Task: Check the traffic conditions on the Santa Monica Pier in Los Angeles.
Action: Key pressed <Key.caps_lock>S<Key.caps_lock>anta<Key.space><Key.caps_lock>M<Key.caps_lock>onica<Key.space><Key.caps_lock>P<Key.caps_lock>ier,<Key.space><Key.caps_lock>L<Key.caps_lock>os<Key.space><Key.caps_lock>A<Key.caps_lock>ngeles
Screenshot: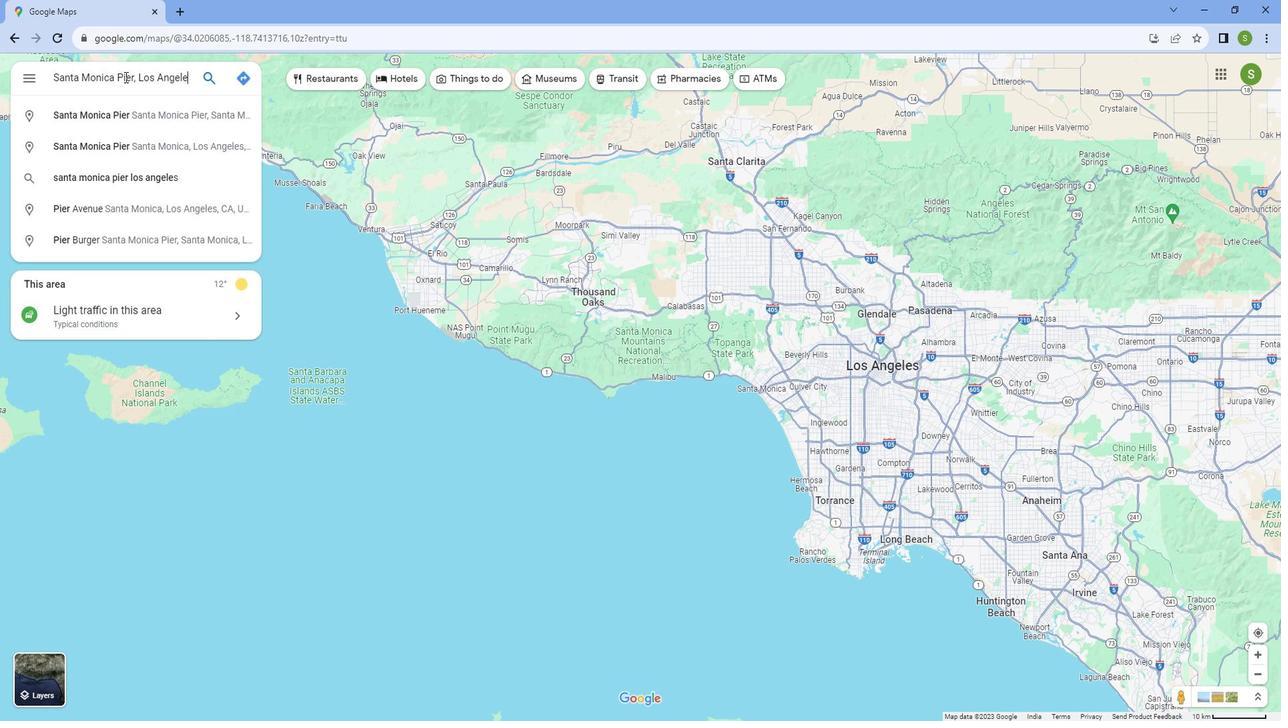 
Action: Mouse moved to (229, 174)
Screenshot: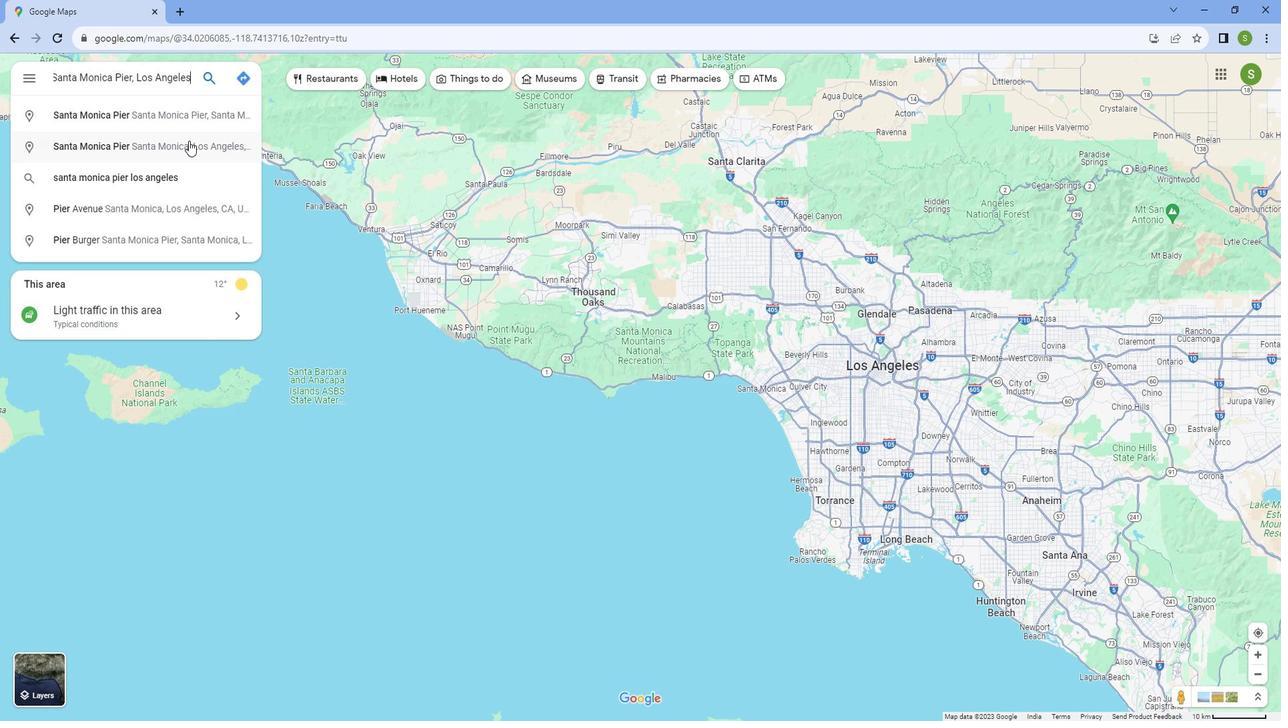 
Action: Mouse pressed left at (229, 174)
Screenshot: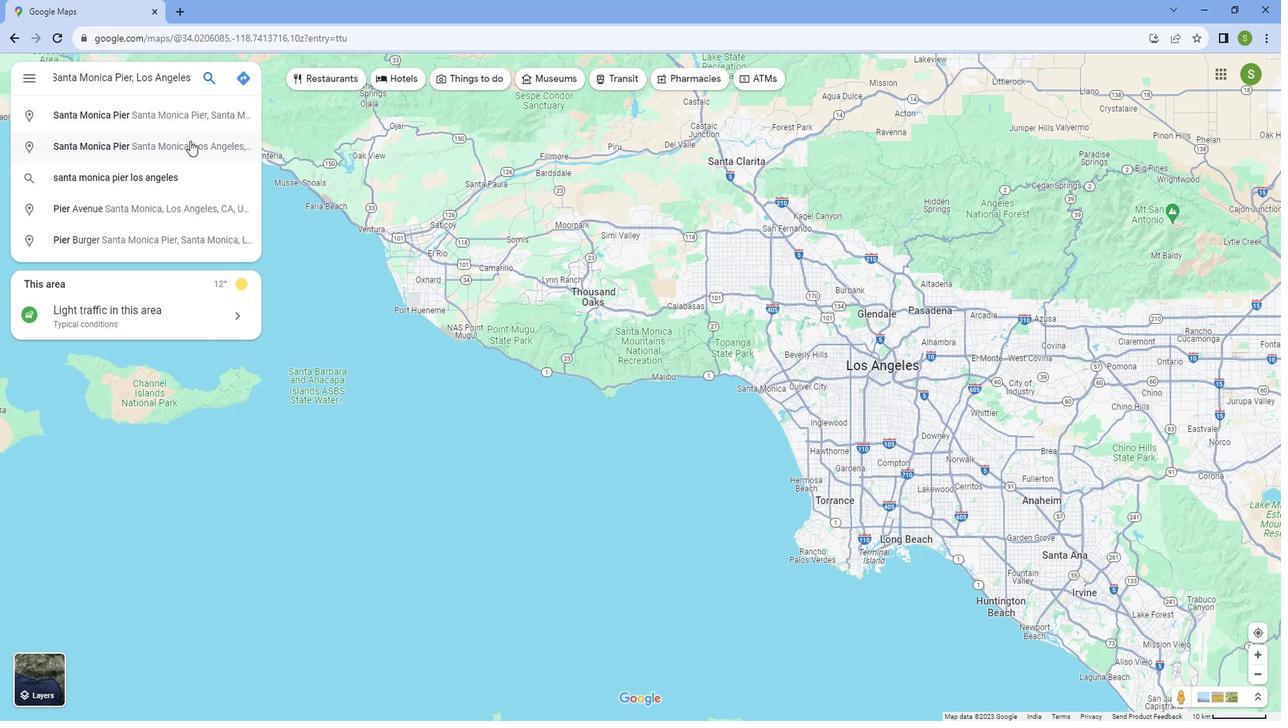 
Action: Mouse moved to (439, 687)
Screenshot: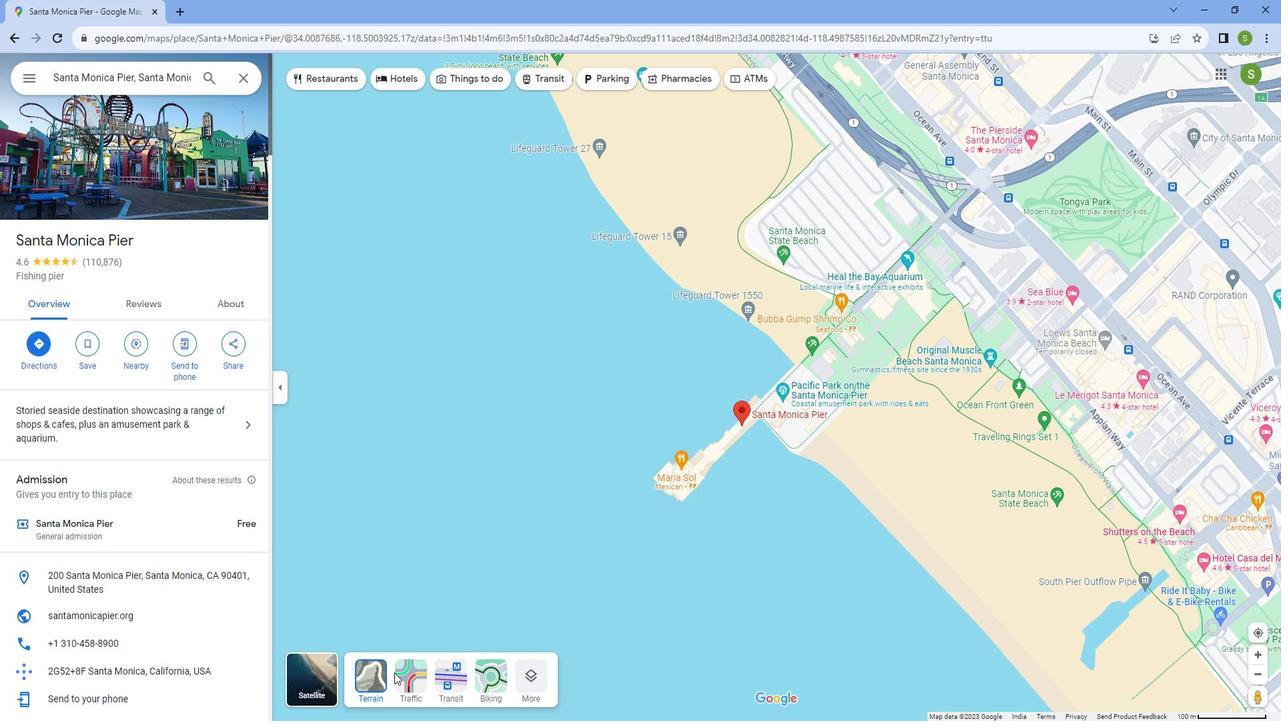 
Action: Mouse pressed left at (439, 687)
Screenshot: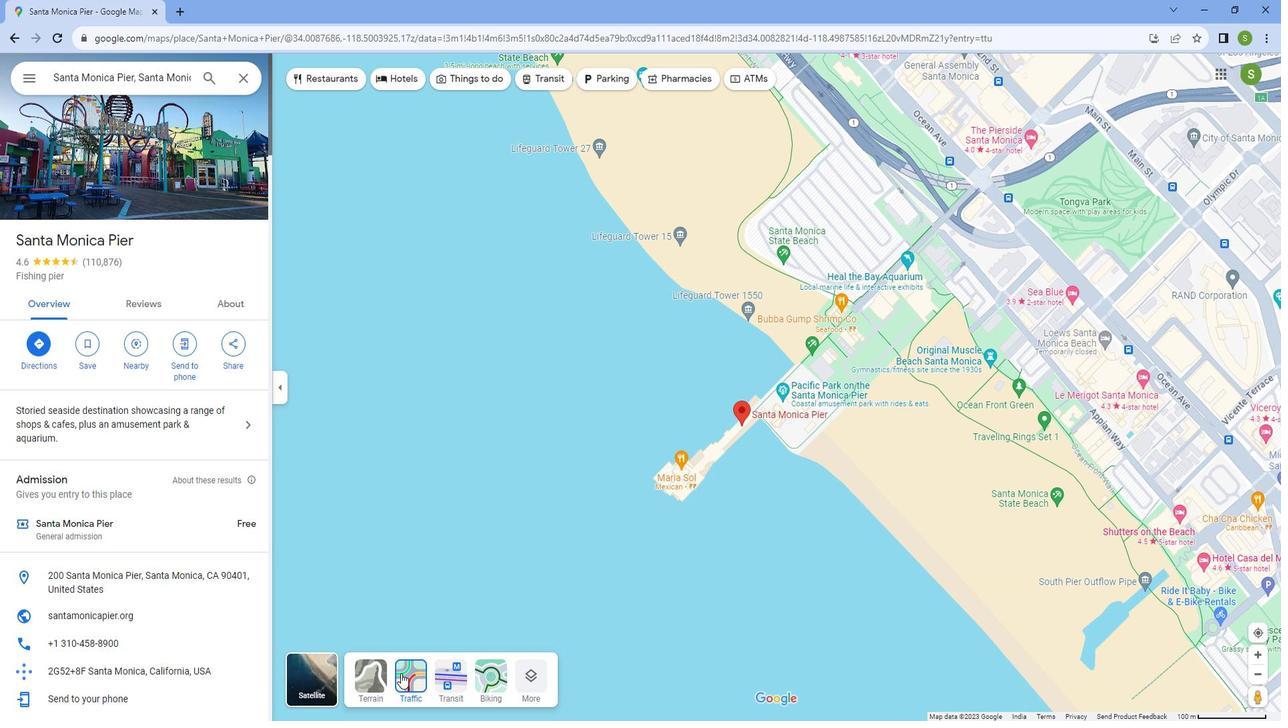 
Action: Mouse moved to (793, 540)
Screenshot: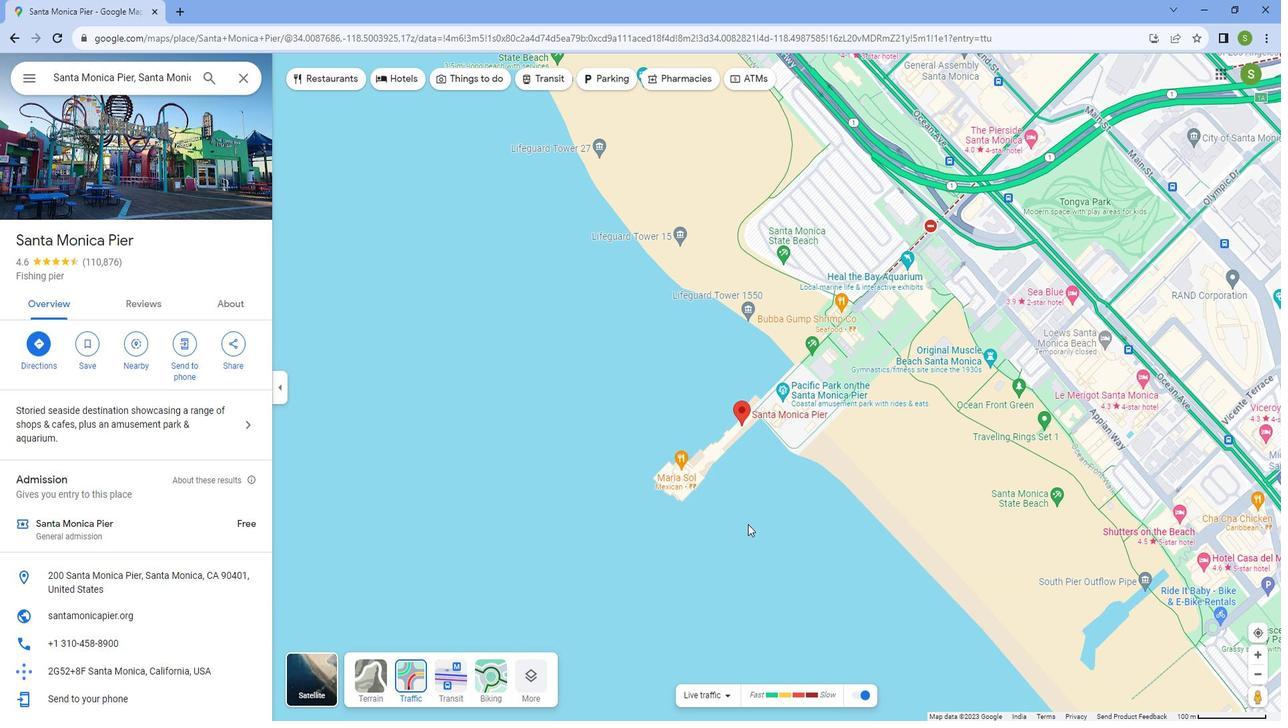 
Action: Mouse scrolled (793, 541) with delta (0, 0)
Screenshot: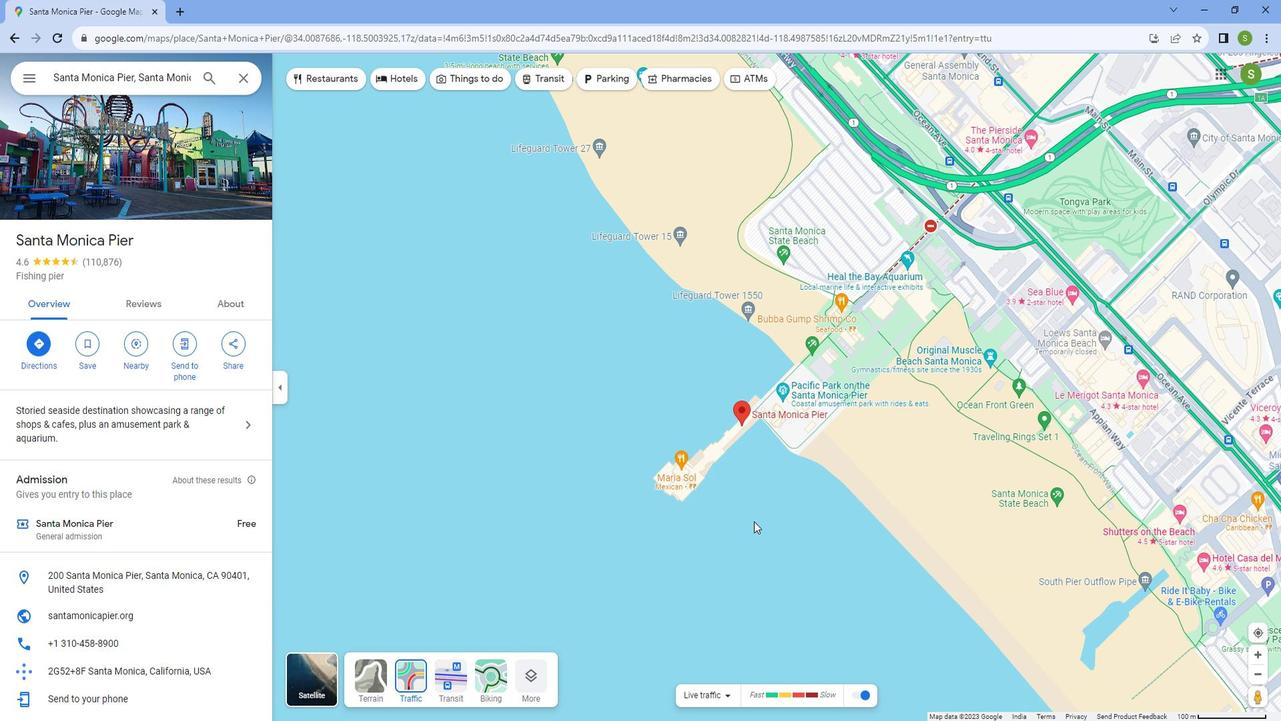 
Action: Mouse scrolled (793, 541) with delta (0, 0)
Screenshot: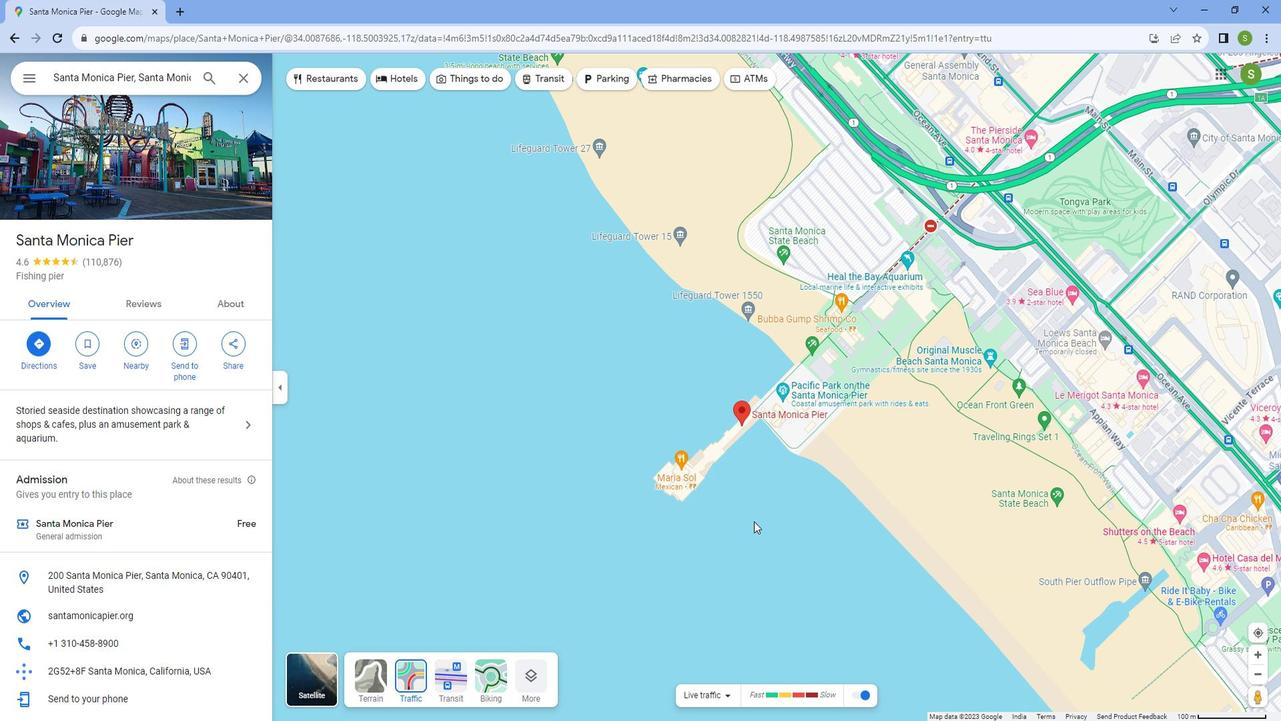 
Action: Mouse scrolled (793, 541) with delta (0, 0)
Screenshot: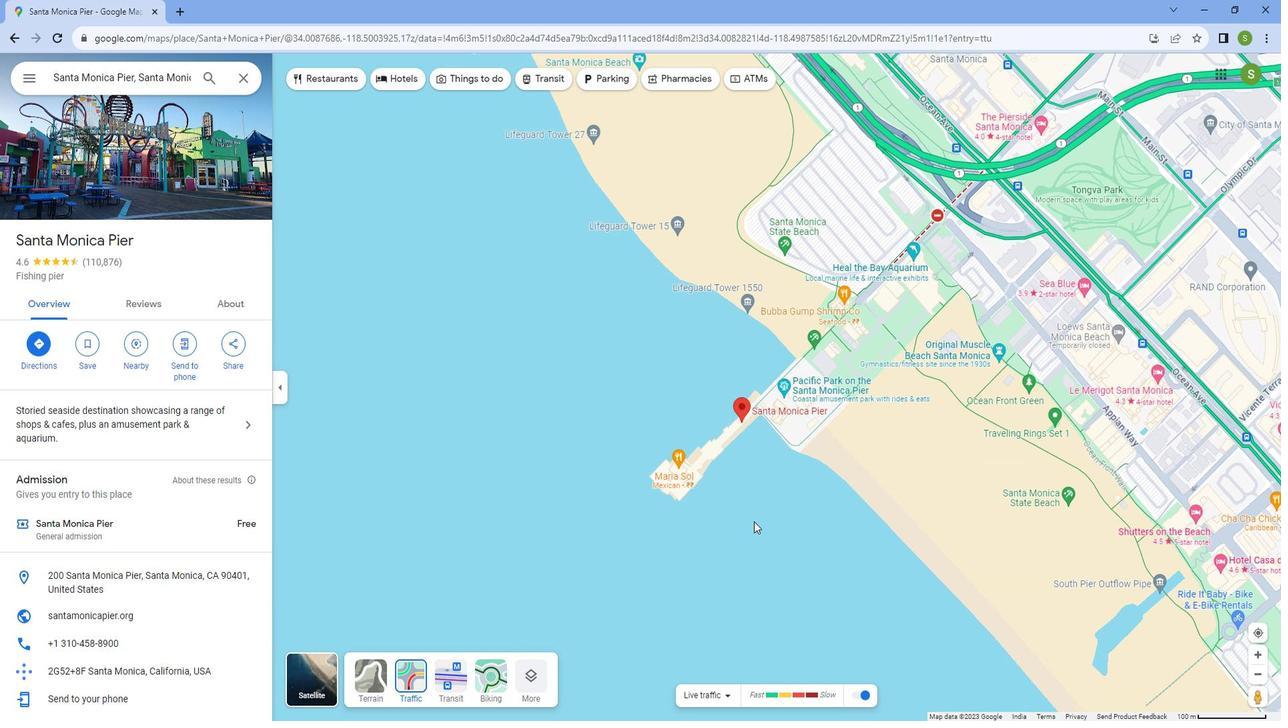 
Action: Mouse scrolled (793, 541) with delta (0, 0)
Screenshot: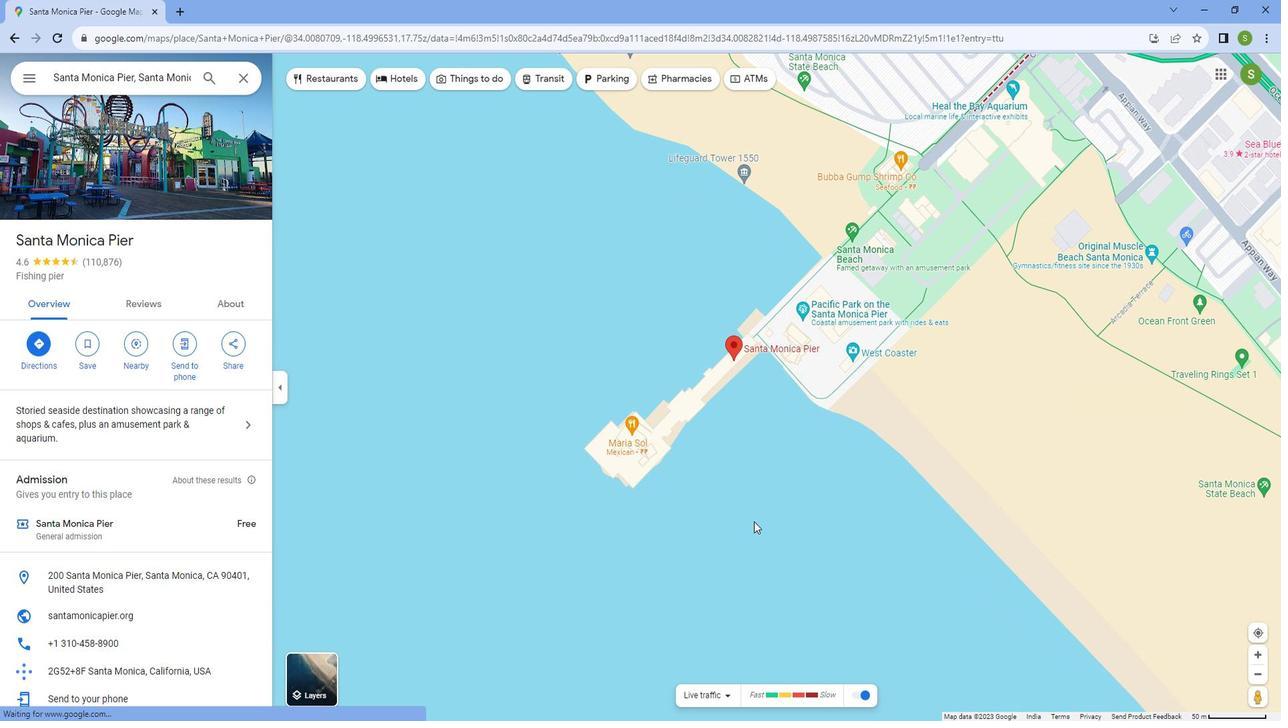 
Action: Mouse scrolled (793, 541) with delta (0, 0)
Screenshot: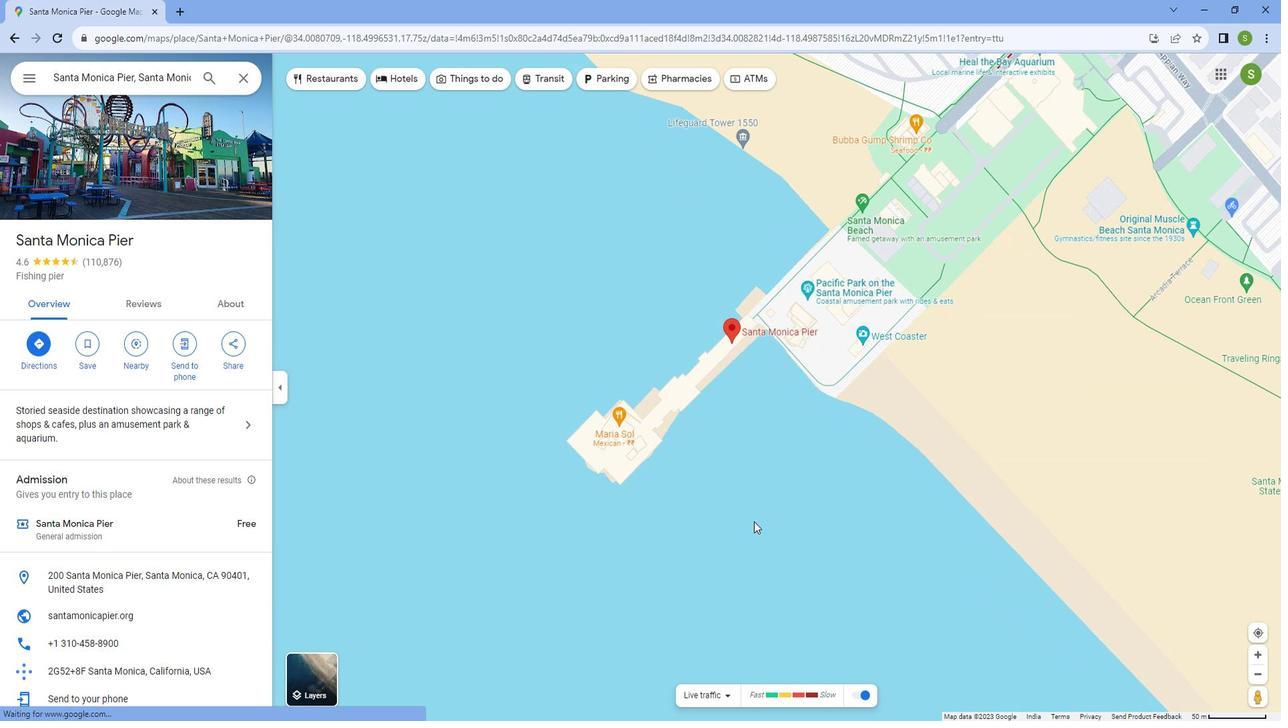 
Action: Mouse scrolled (793, 540) with delta (0, 0)
Screenshot: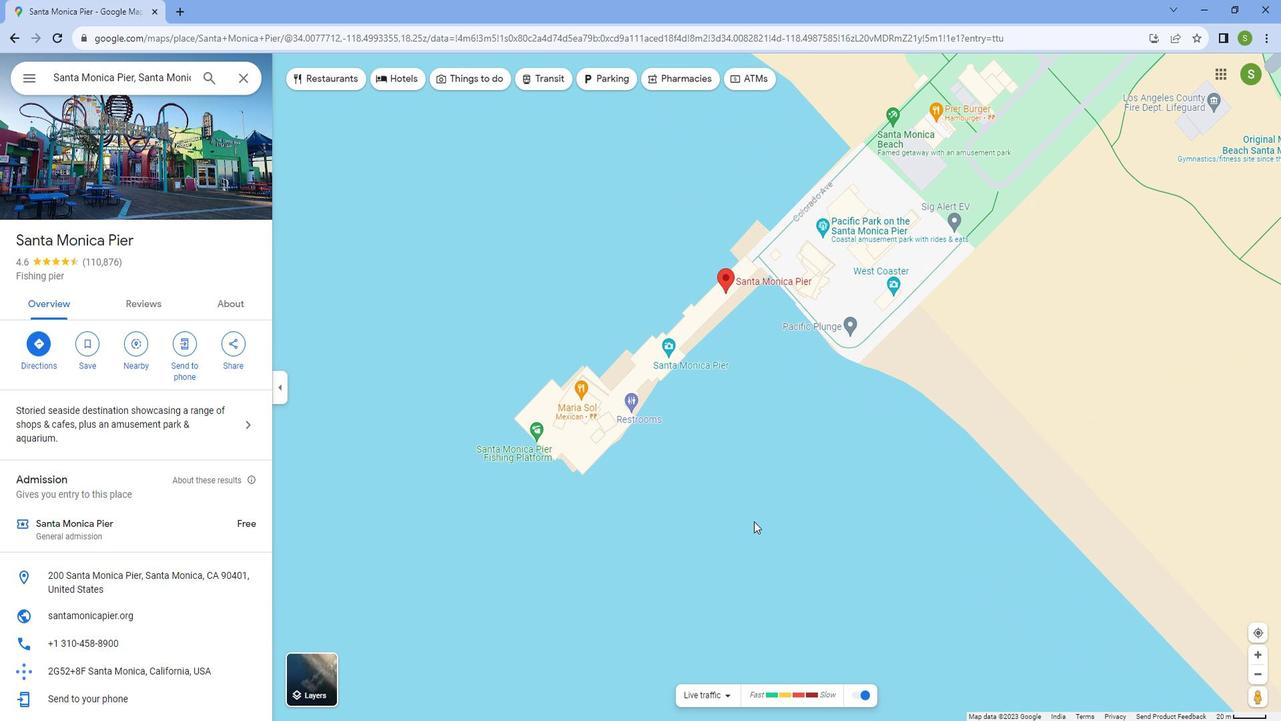 
Action: Mouse scrolled (793, 540) with delta (0, 0)
Screenshot: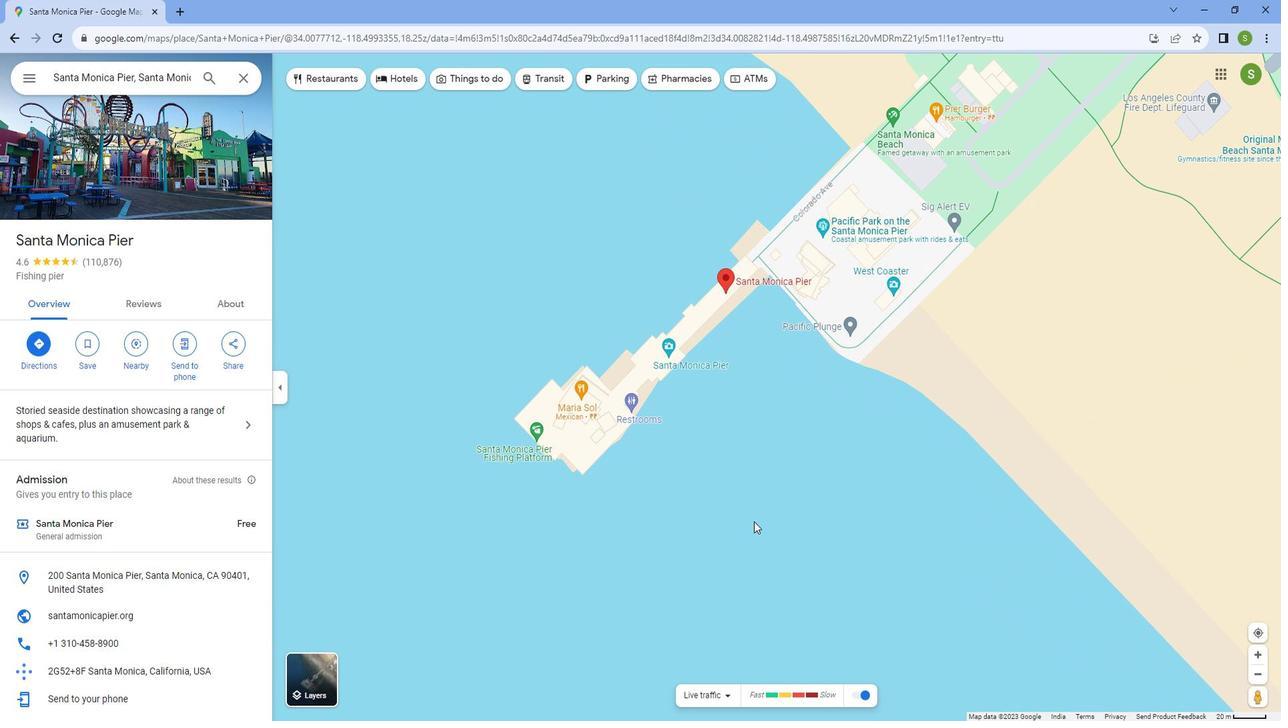 
Action: Mouse scrolled (793, 540) with delta (0, 0)
Screenshot: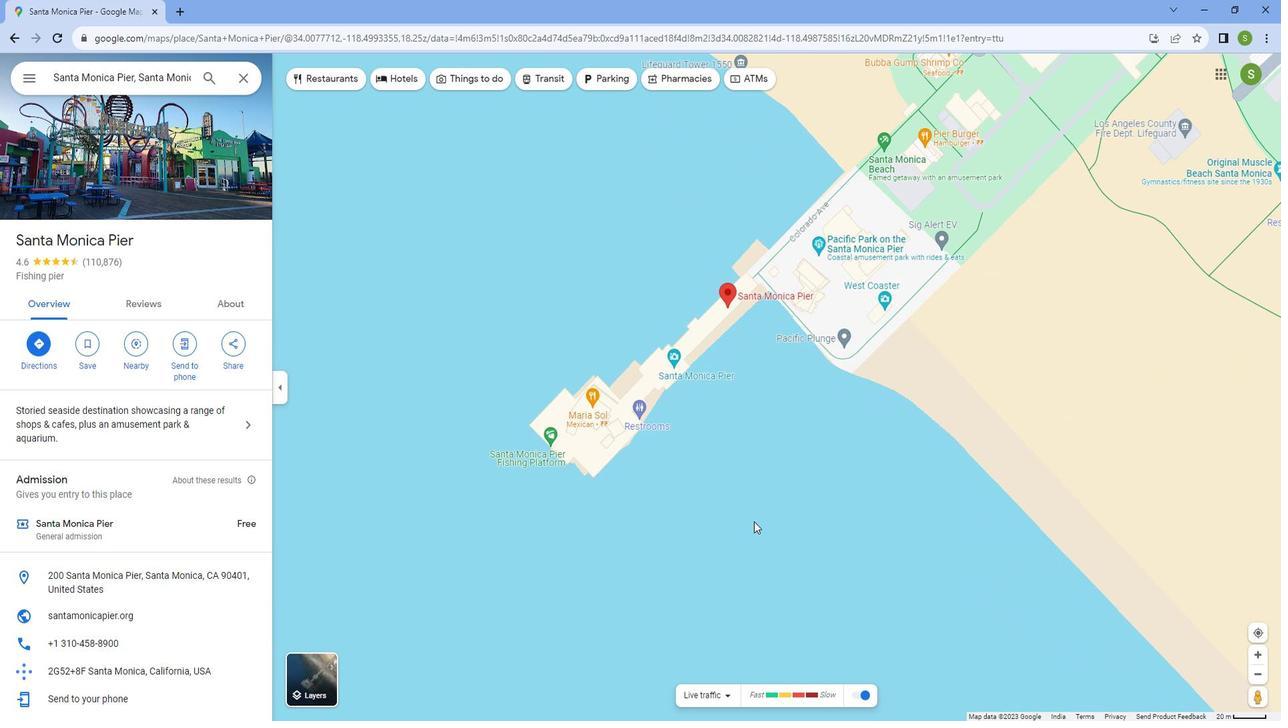 
Action: Mouse scrolled (793, 540) with delta (0, 0)
Screenshot: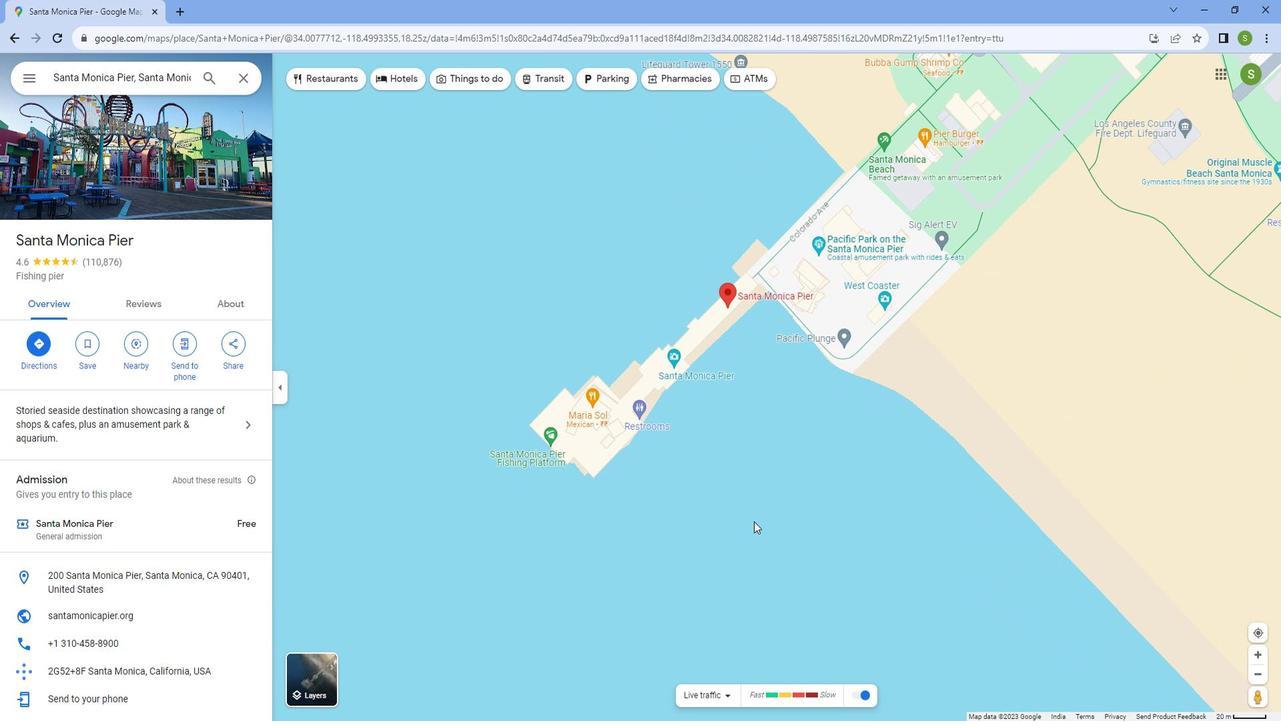 
Action: Mouse scrolled (793, 540) with delta (0, 0)
Screenshot: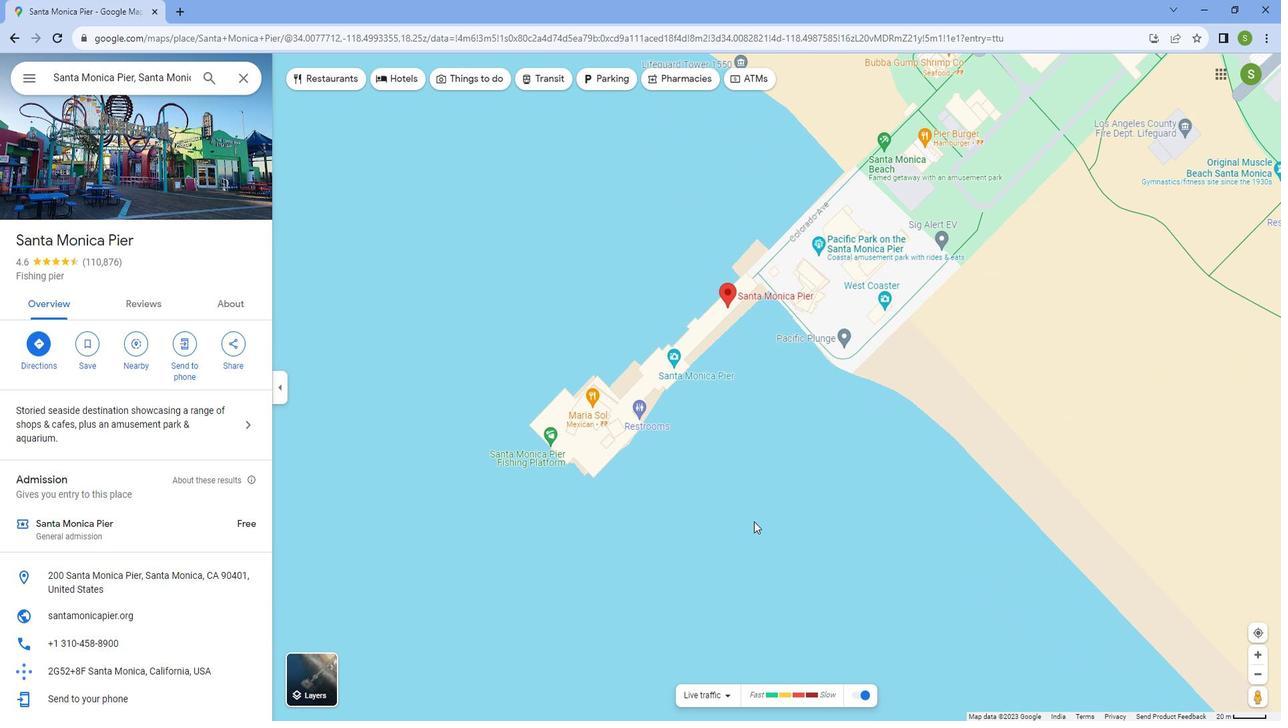 
Action: Mouse moved to (1135, 285)
Screenshot: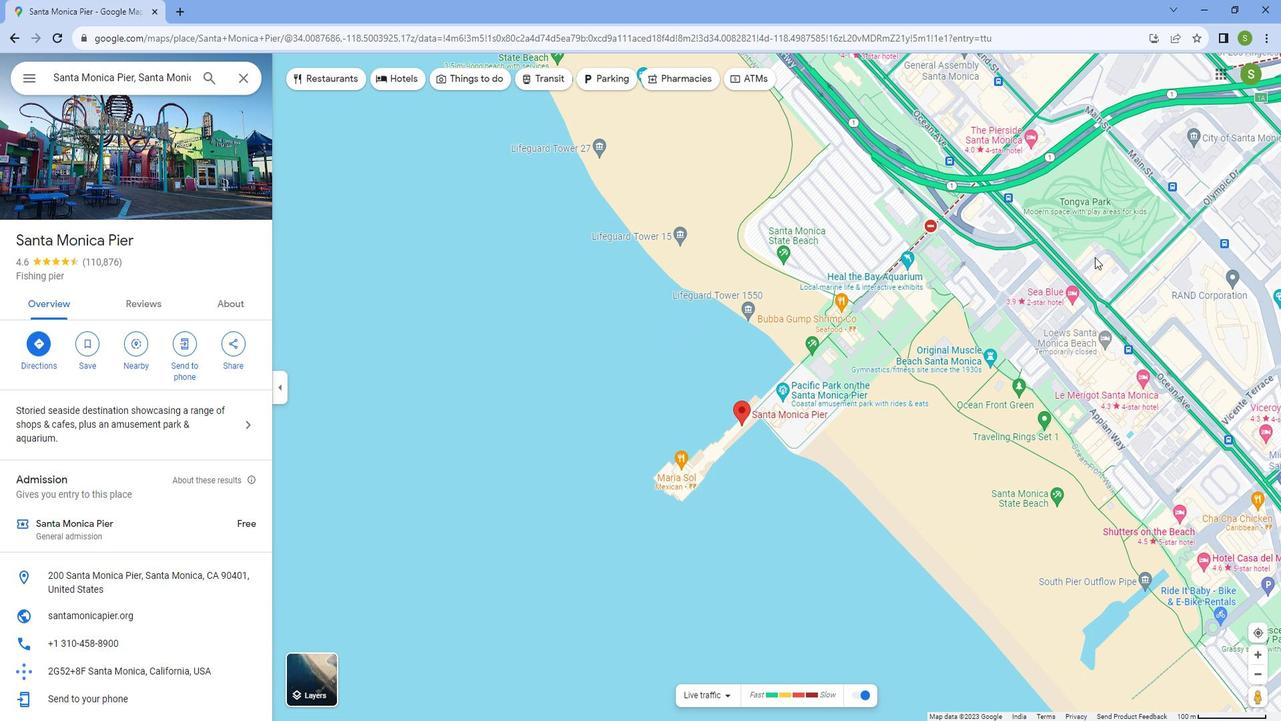 
Action: Mouse scrolled (1135, 286) with delta (0, 0)
Screenshot: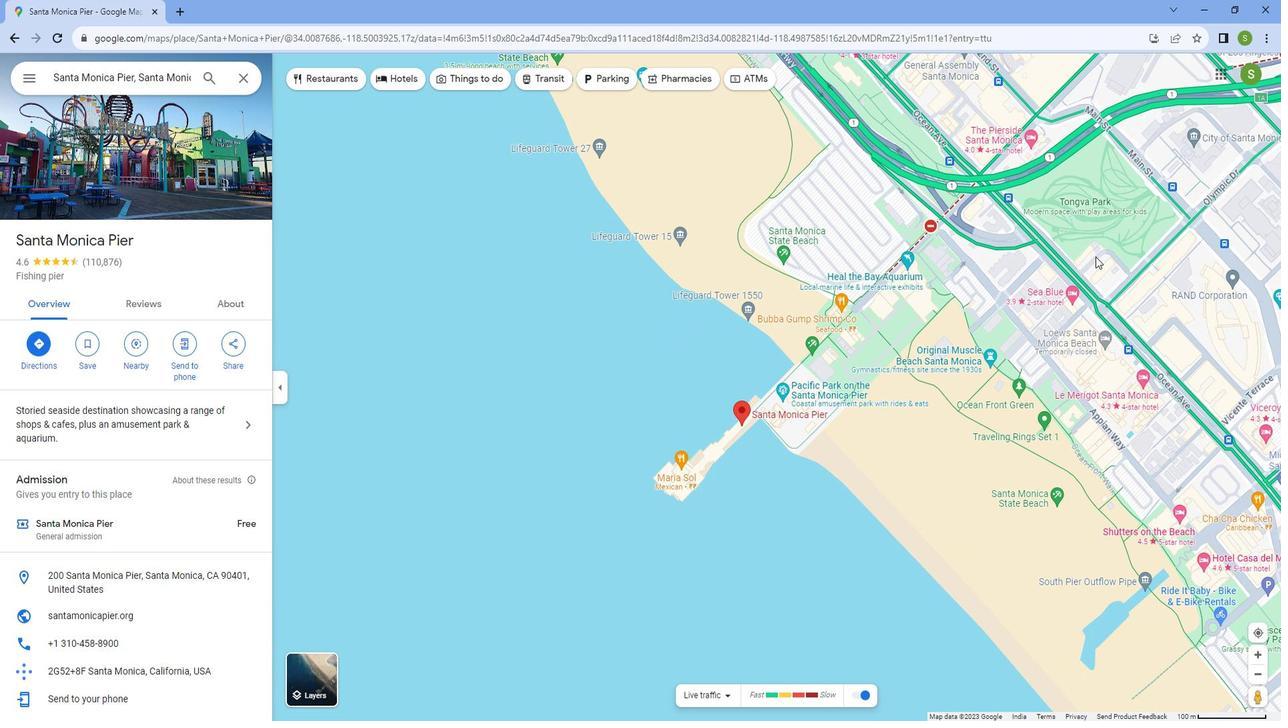 
Action: Mouse moved to (935, 207)
Screenshot: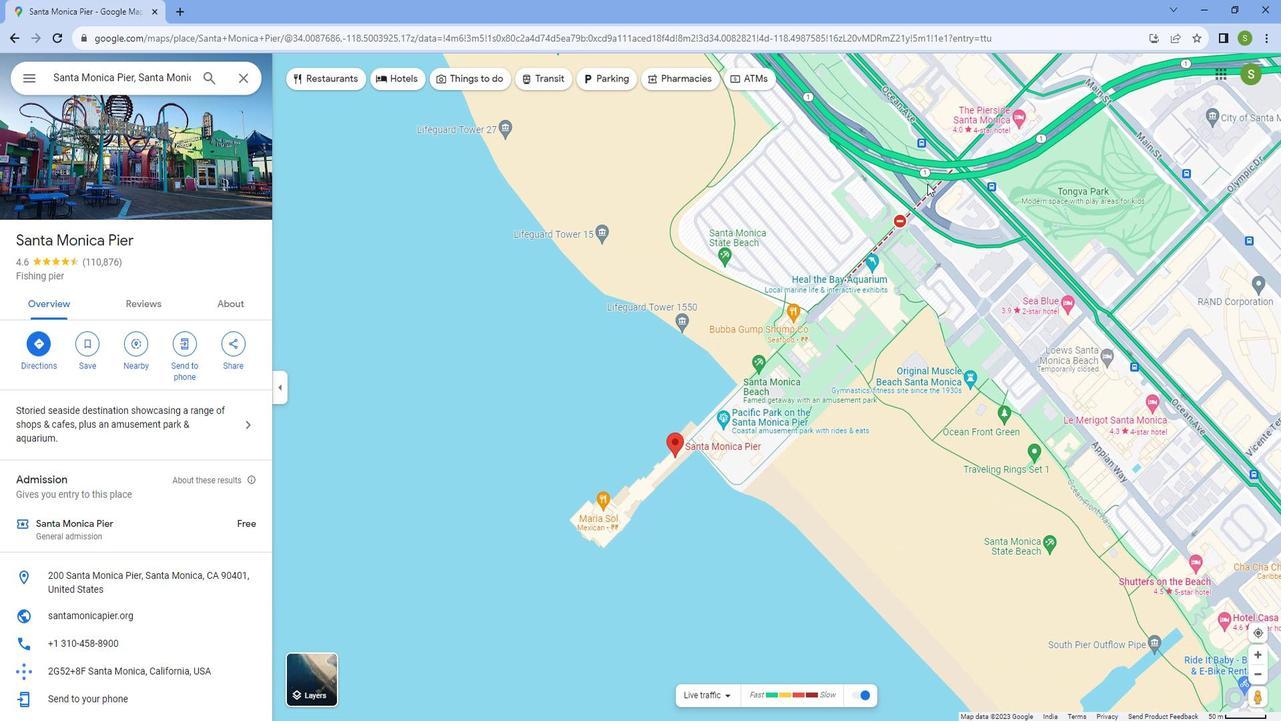 
Action: Mouse scrolled (935, 208) with delta (0, 0)
Screenshot: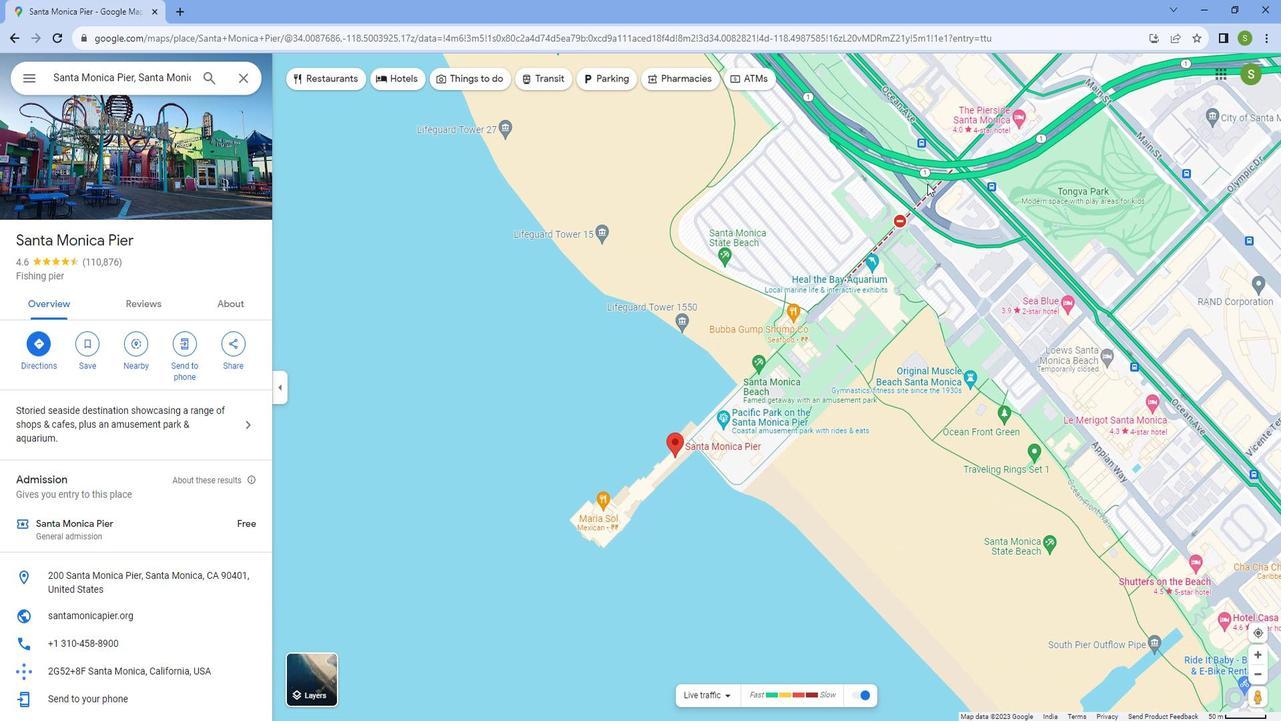 
Action: Mouse moved to (916, 203)
Screenshot: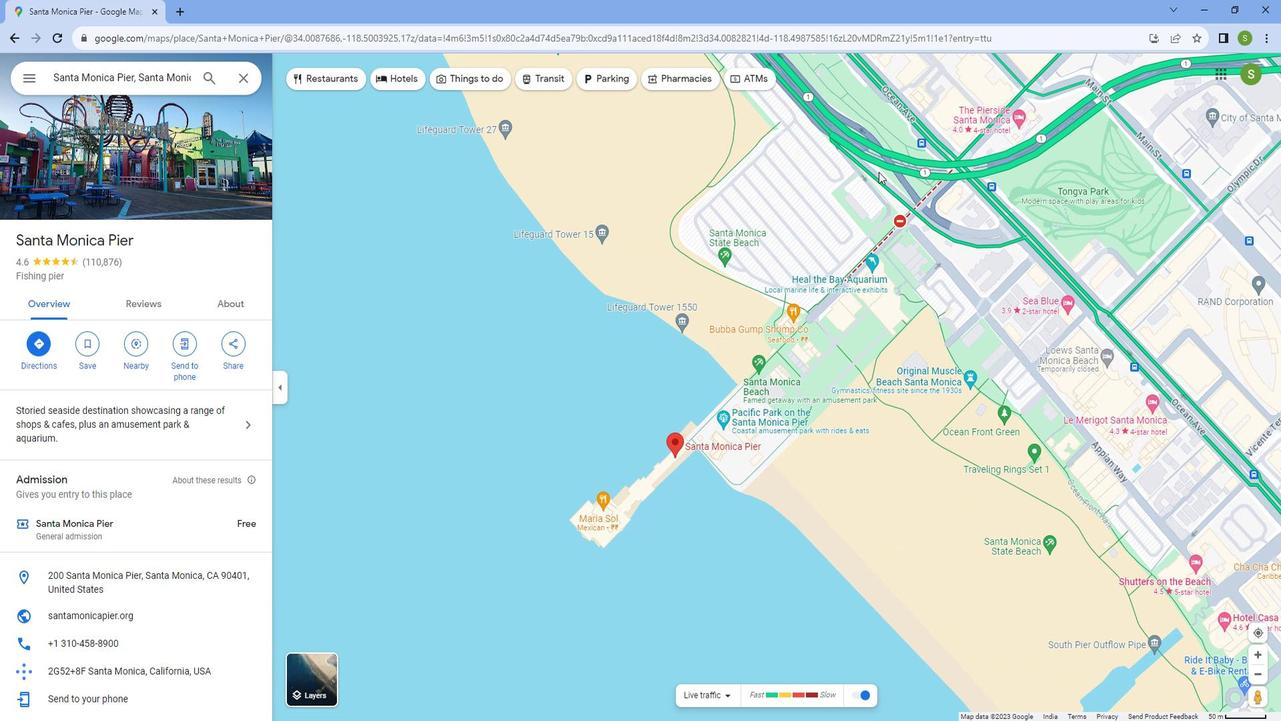 
Action: Mouse scrolled (916, 204) with delta (0, 0)
Screenshot: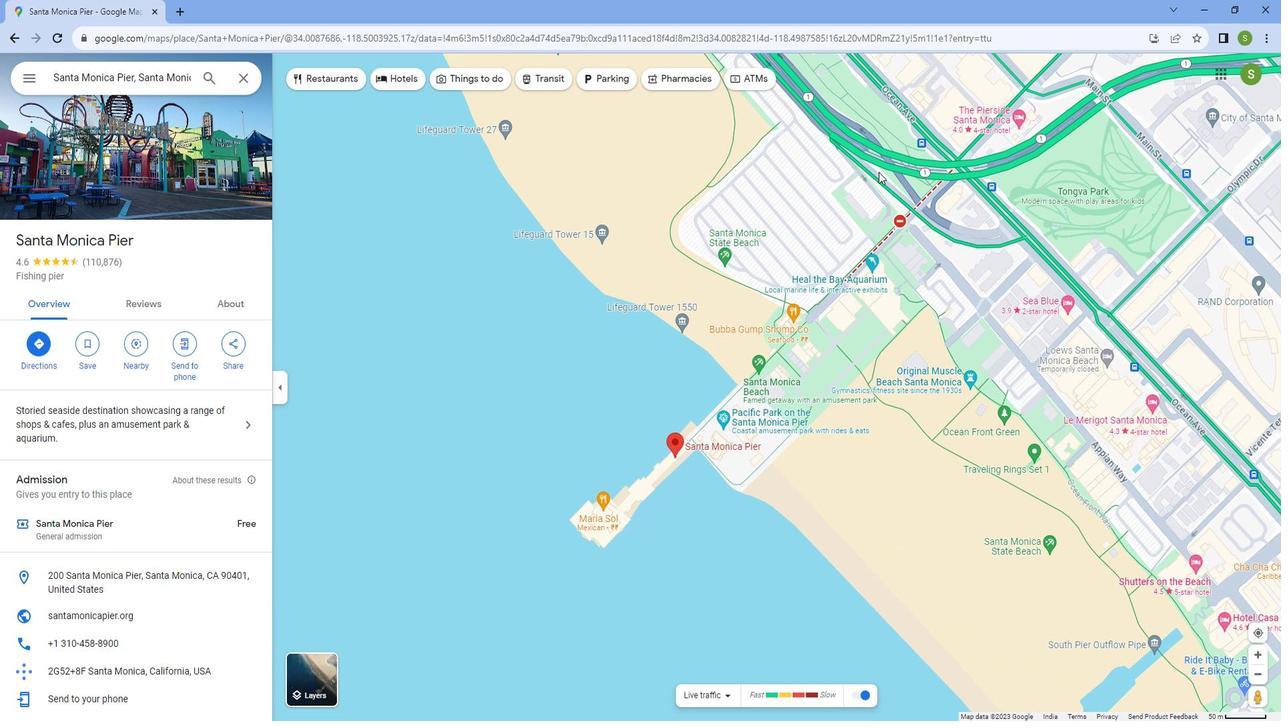 
Action: Mouse scrolled (916, 202) with delta (0, 0)
Screenshot: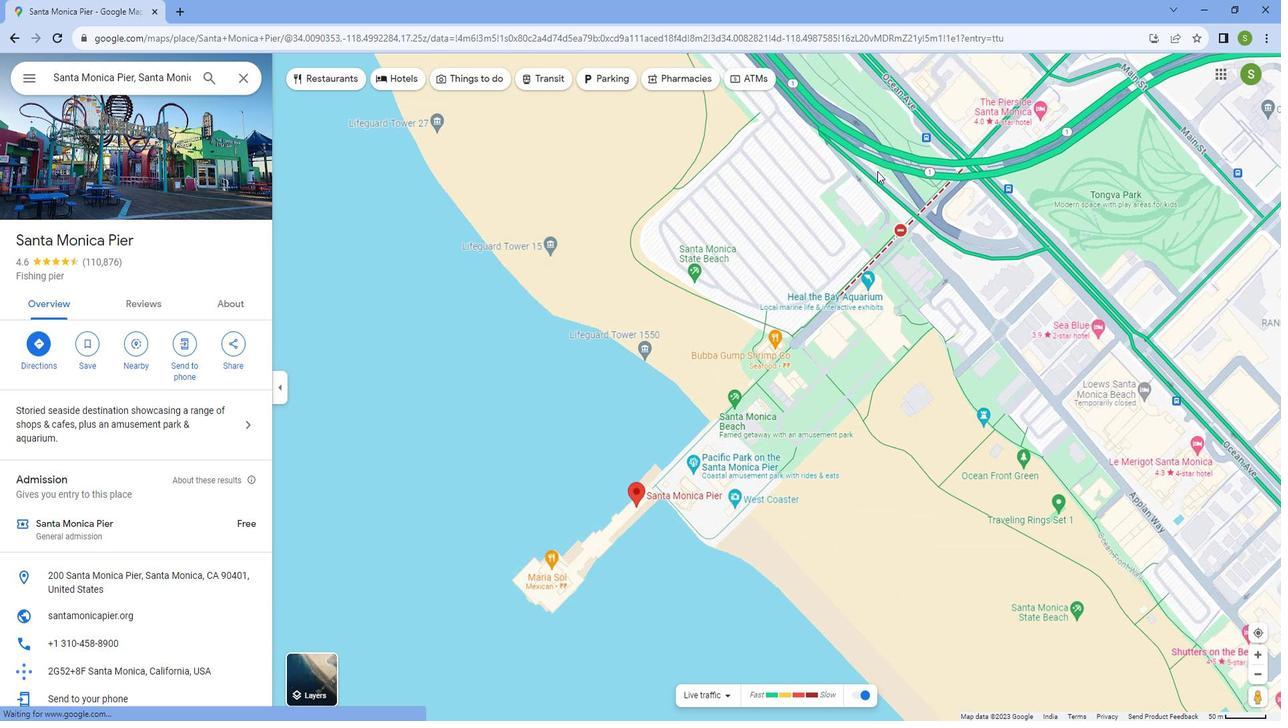 
Action: Mouse scrolled (916, 204) with delta (0, 0)
Screenshot: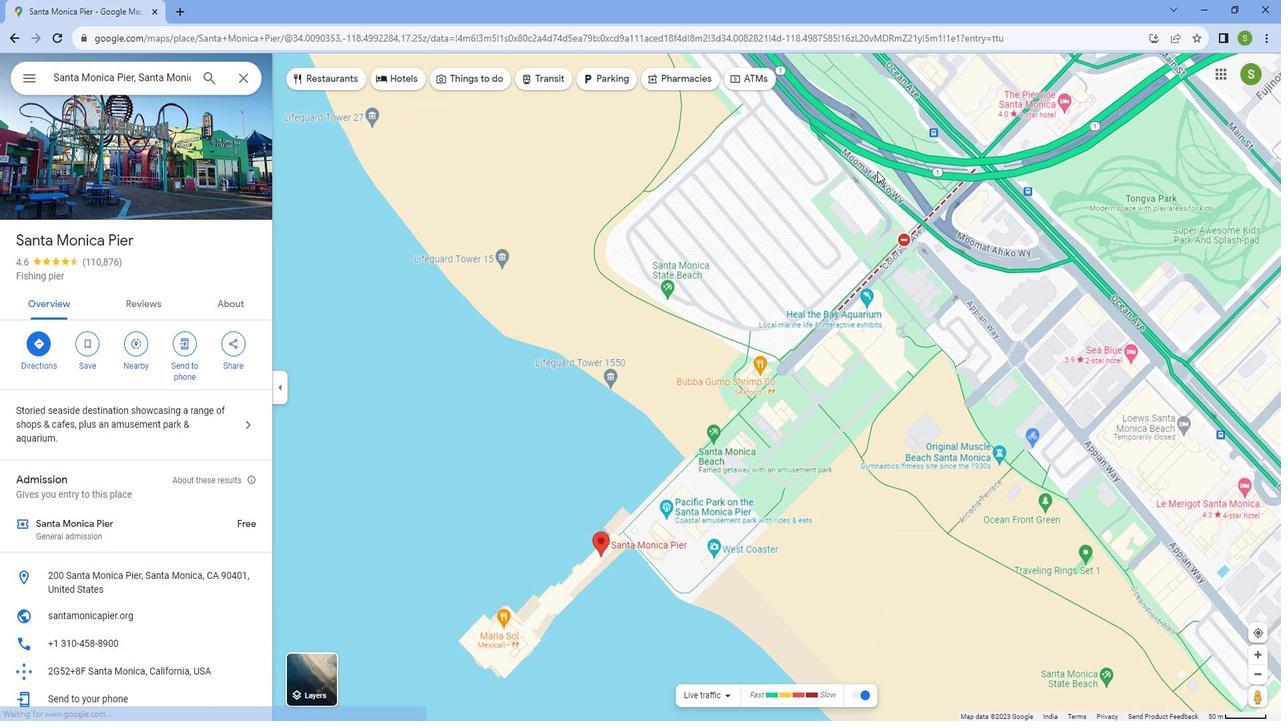 
Action: Mouse scrolled (916, 204) with delta (0, 0)
Screenshot: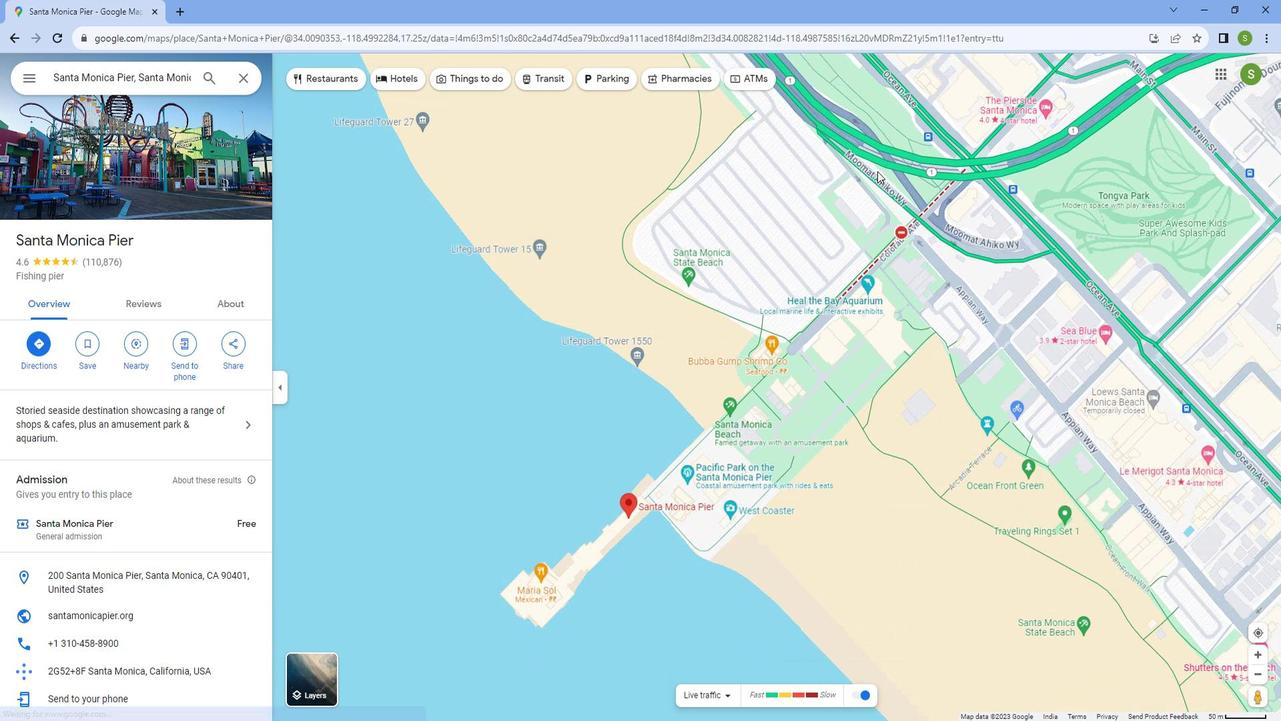 
Action: Mouse scrolled (916, 204) with delta (0, 0)
Screenshot: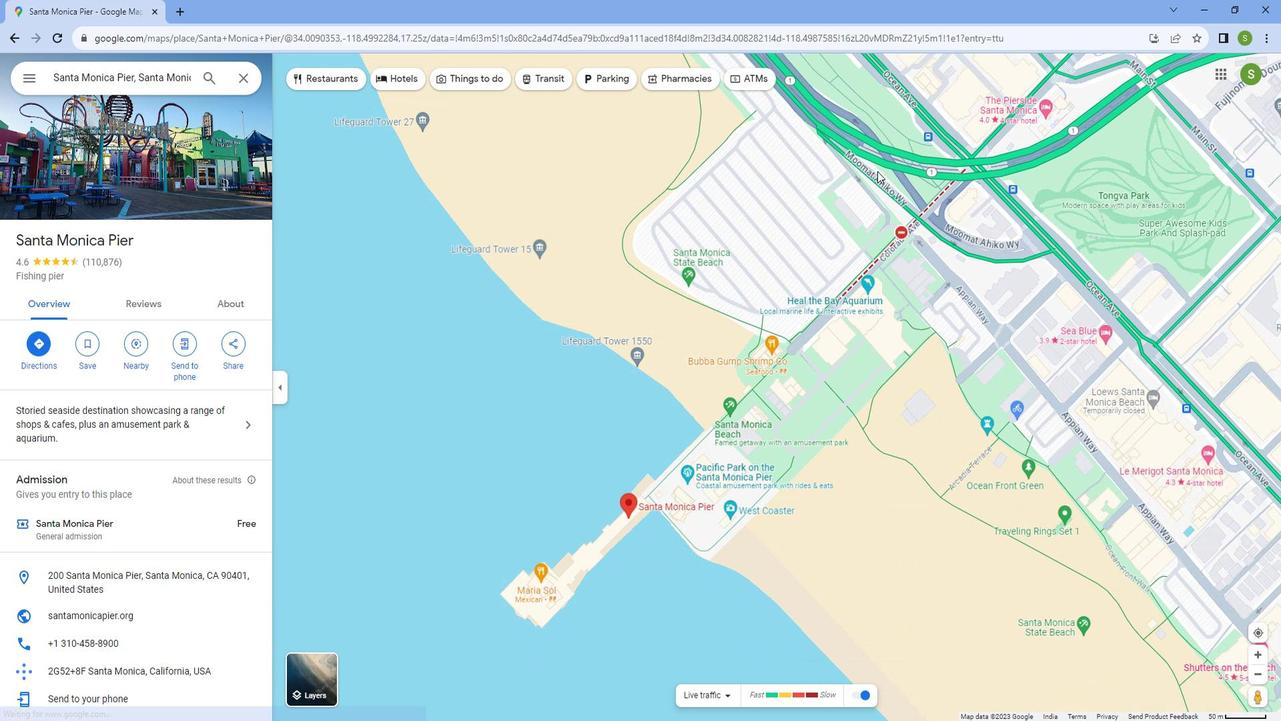 
Action: Mouse scrolled (916, 204) with delta (0, 0)
Screenshot: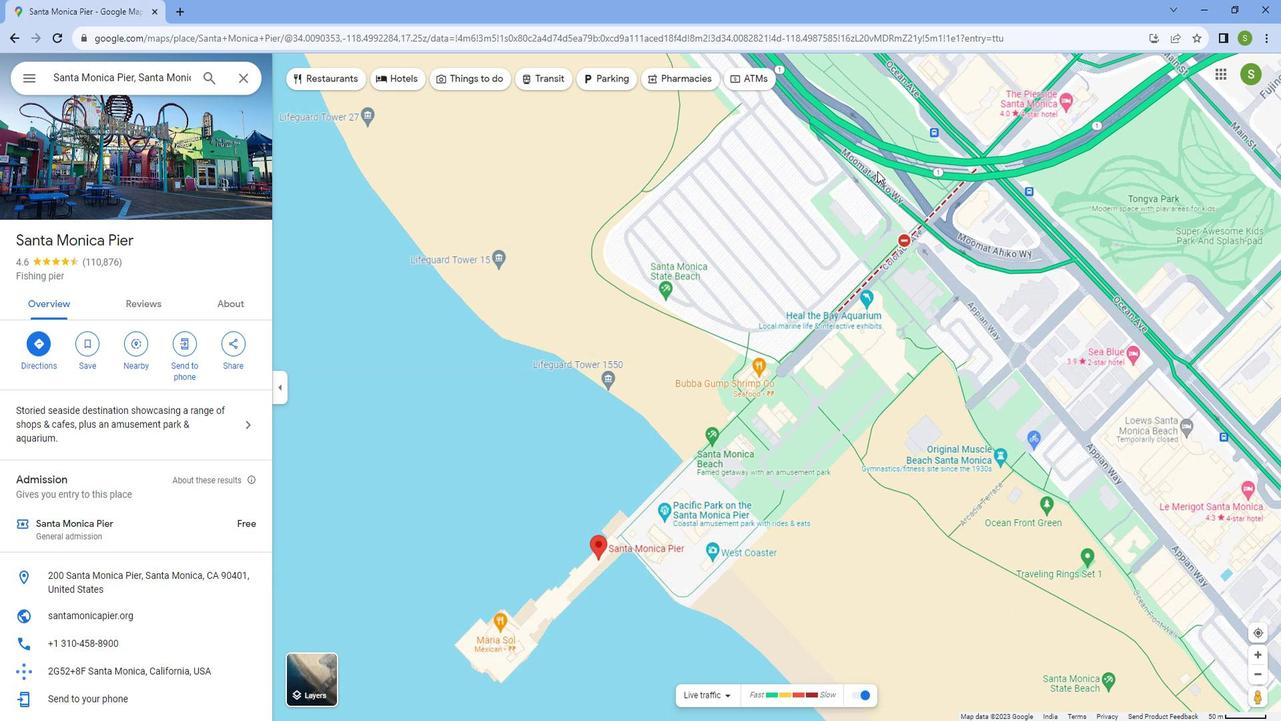 
Action: Mouse scrolled (916, 202) with delta (0, 0)
Screenshot: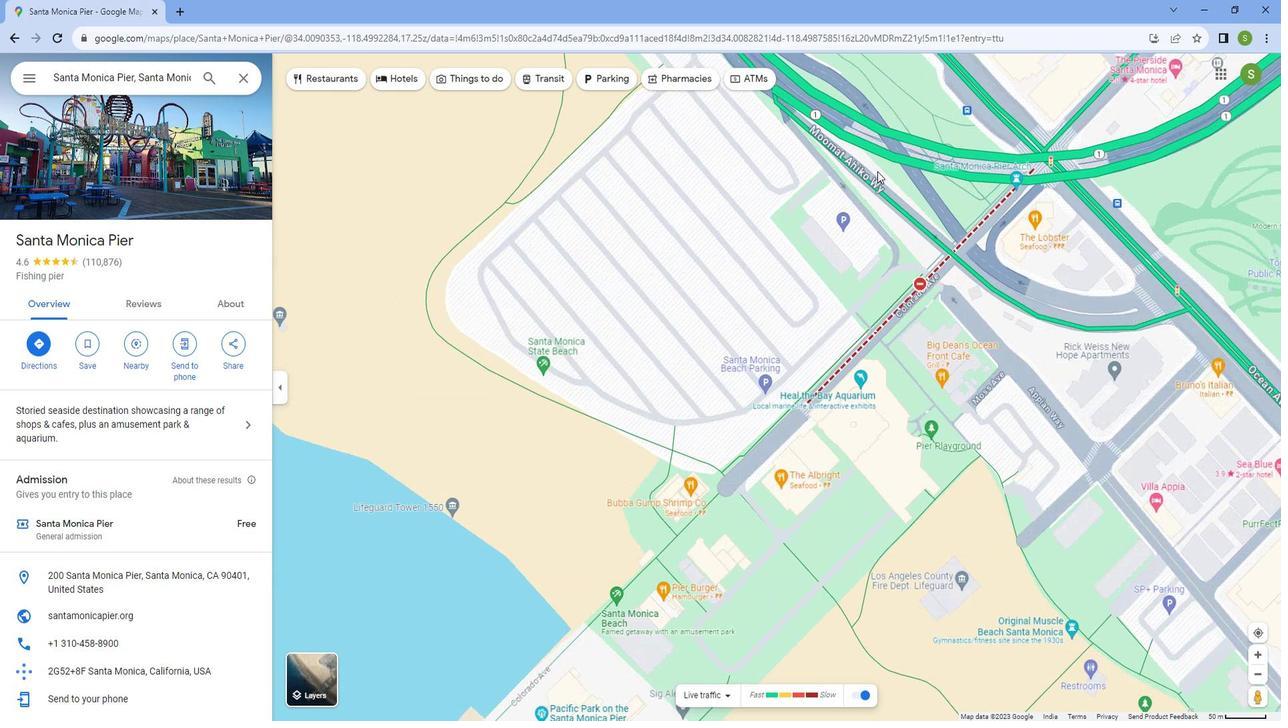 
Action: Mouse scrolled (916, 204) with delta (0, 0)
Screenshot: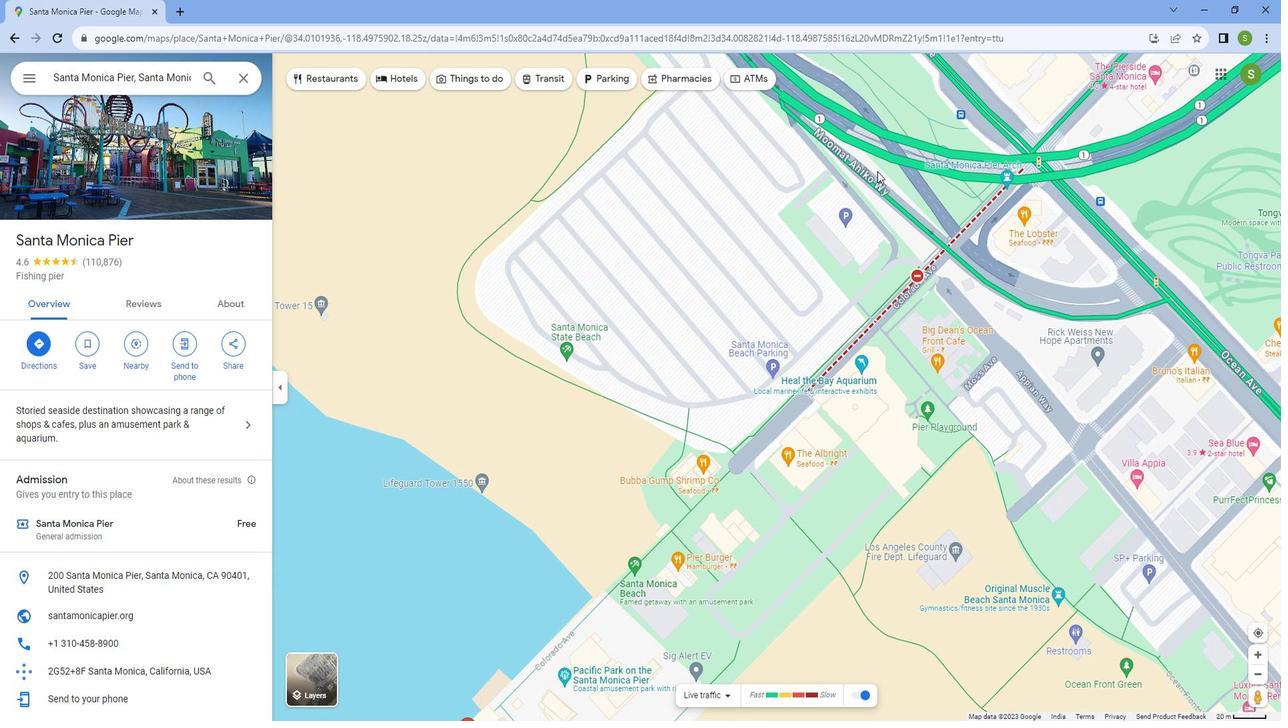 
Action: Mouse scrolled (916, 204) with delta (0, 0)
Screenshot: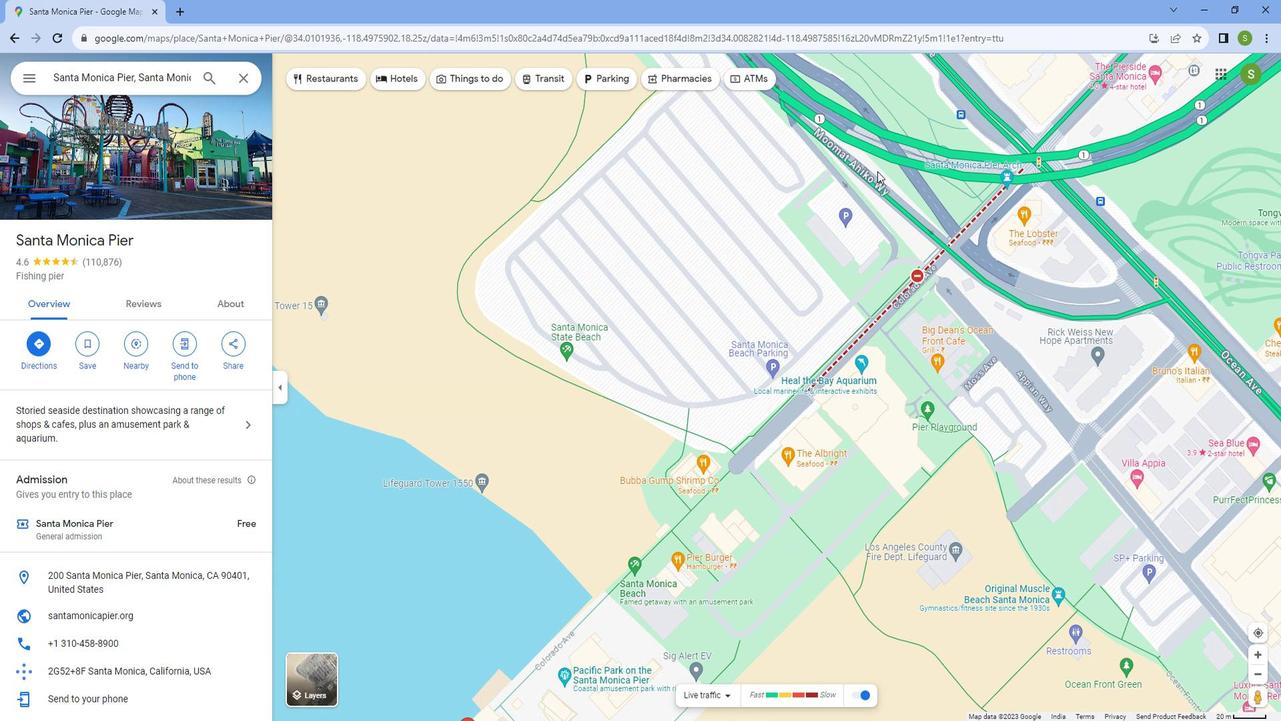 
Action: Mouse scrolled (916, 204) with delta (0, 0)
Screenshot: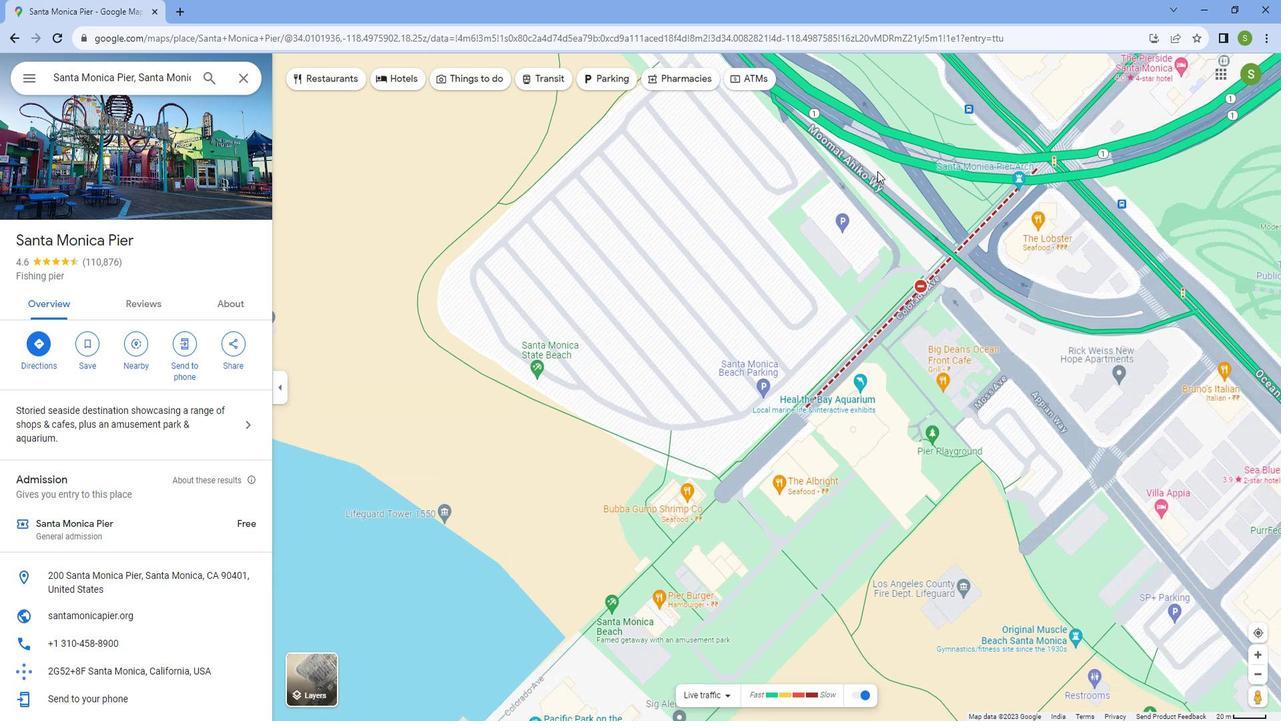 
Action: Mouse scrolled (916, 202) with delta (0, 0)
Screenshot: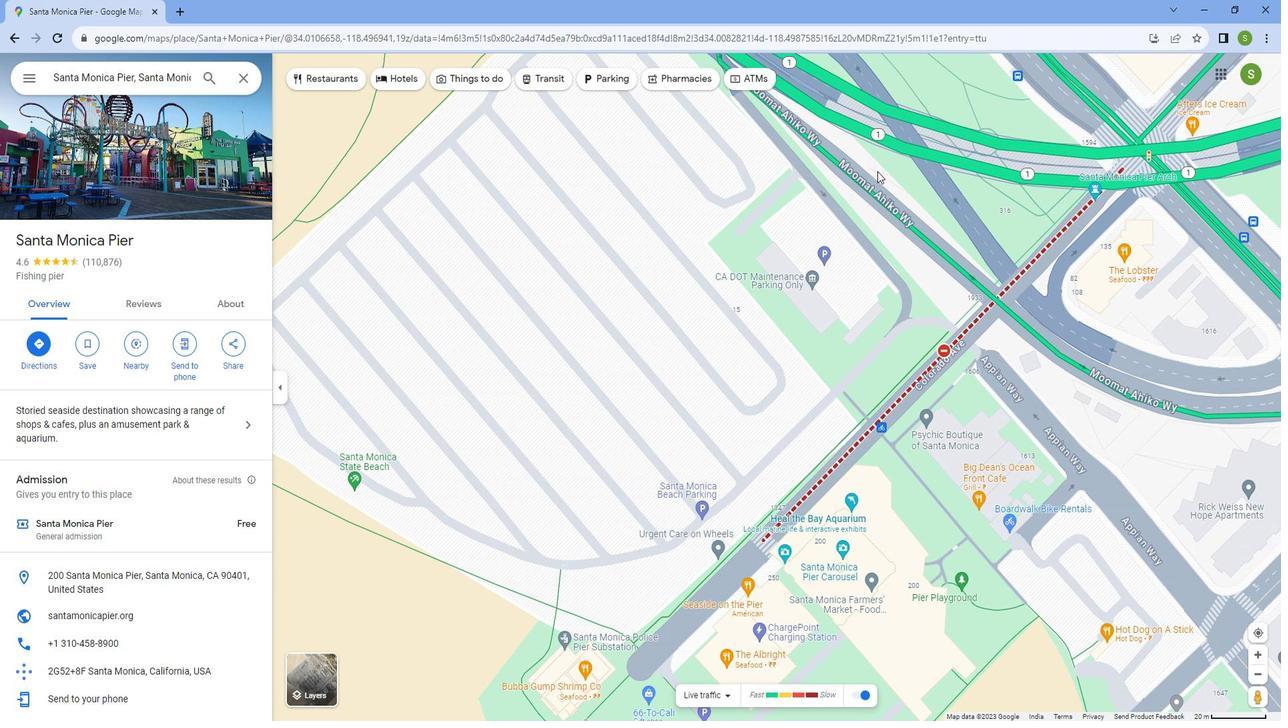 
Action: Mouse scrolled (916, 202) with delta (0, 0)
Screenshot: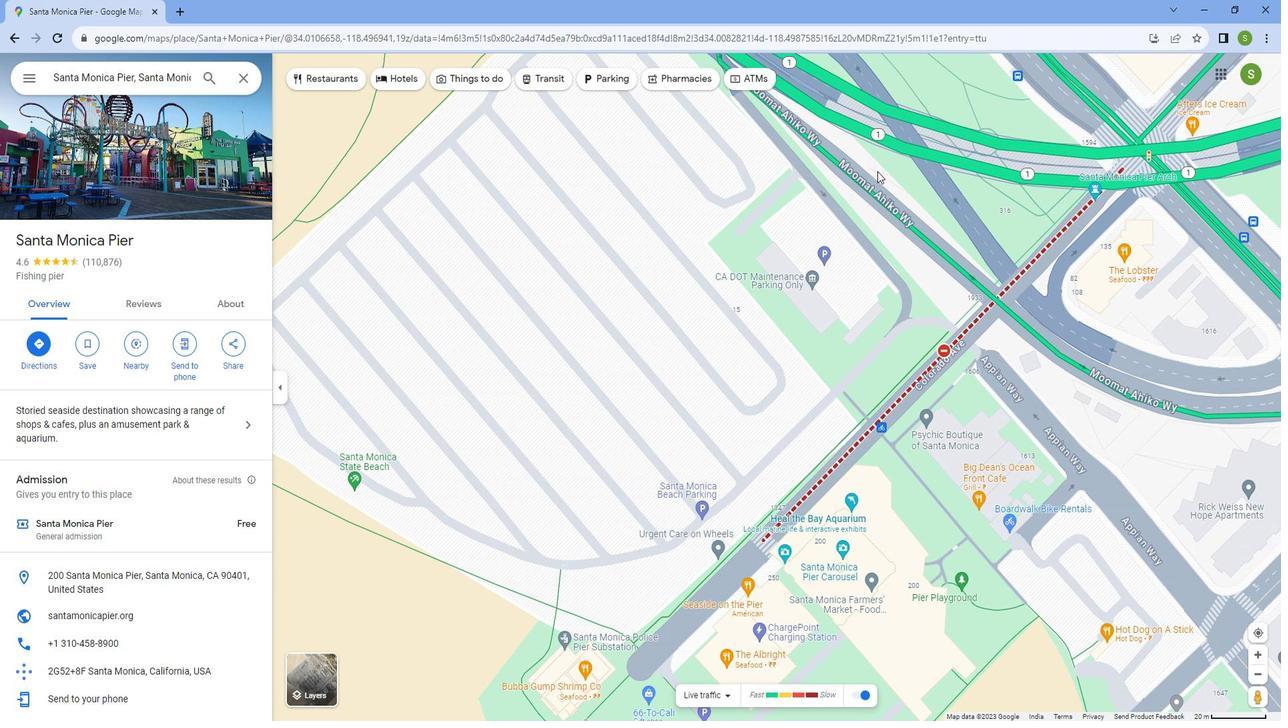 
Action: Mouse scrolled (916, 202) with delta (0, 0)
Screenshot: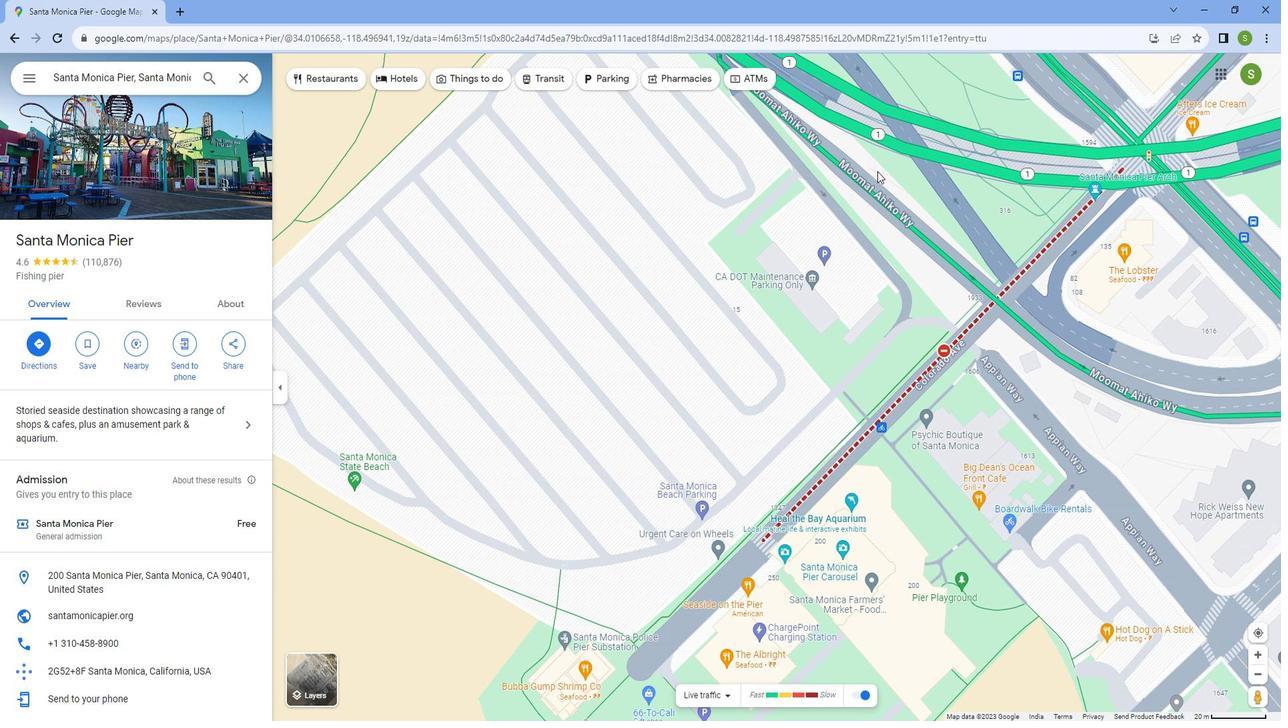 
Action: Mouse scrolled (916, 202) with delta (0, 0)
Screenshot: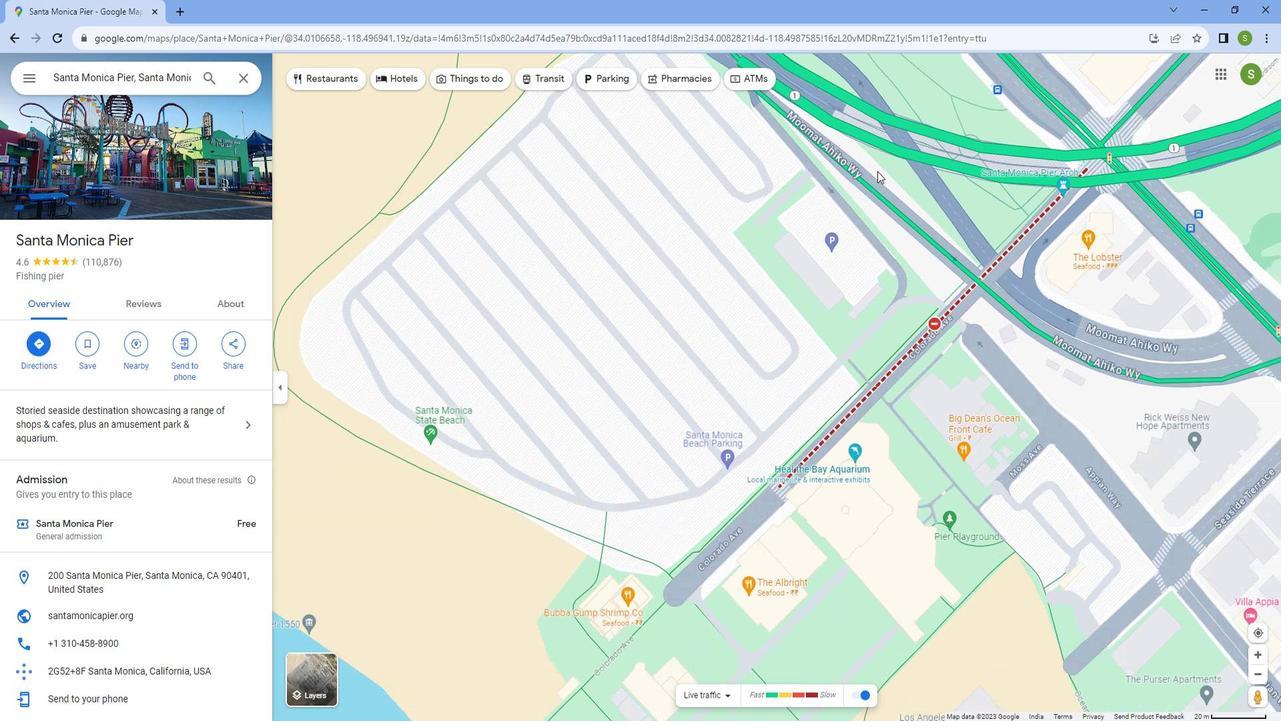 
Action: Mouse scrolled (916, 202) with delta (0, 0)
Screenshot: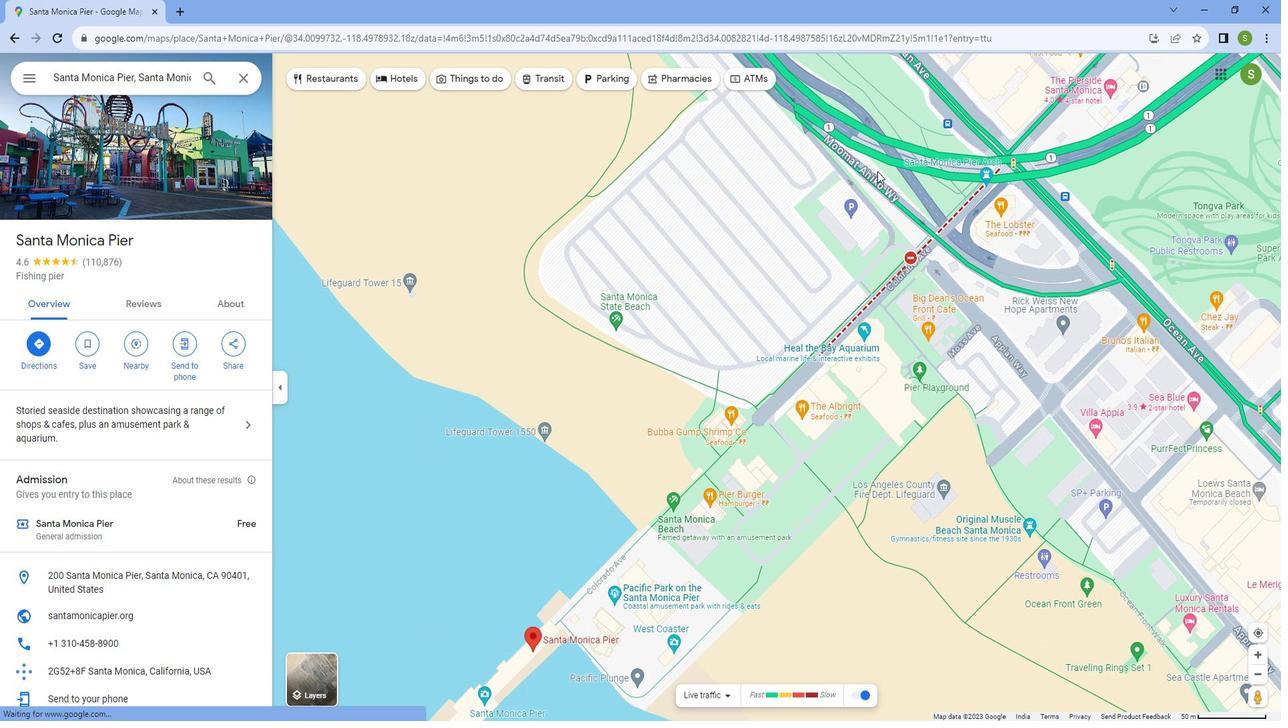 
Action: Mouse scrolled (916, 202) with delta (0, 0)
Screenshot: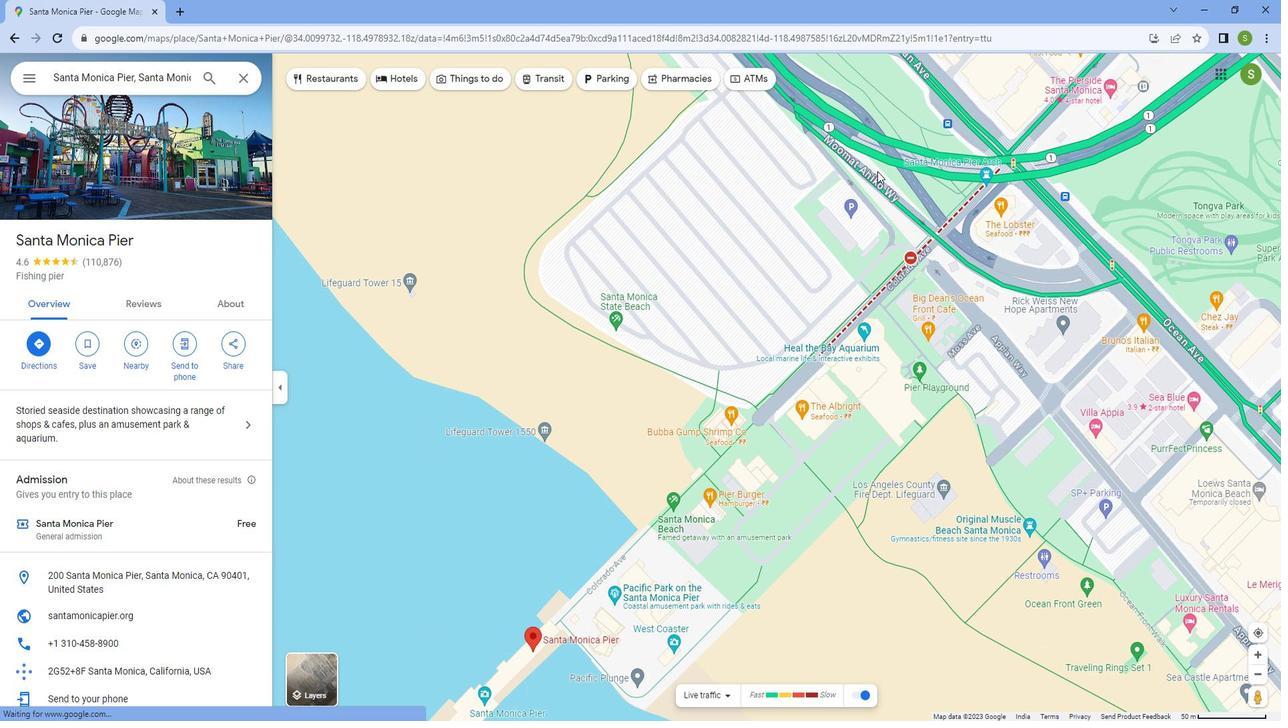 
Action: Mouse scrolled (916, 202) with delta (0, 0)
Screenshot: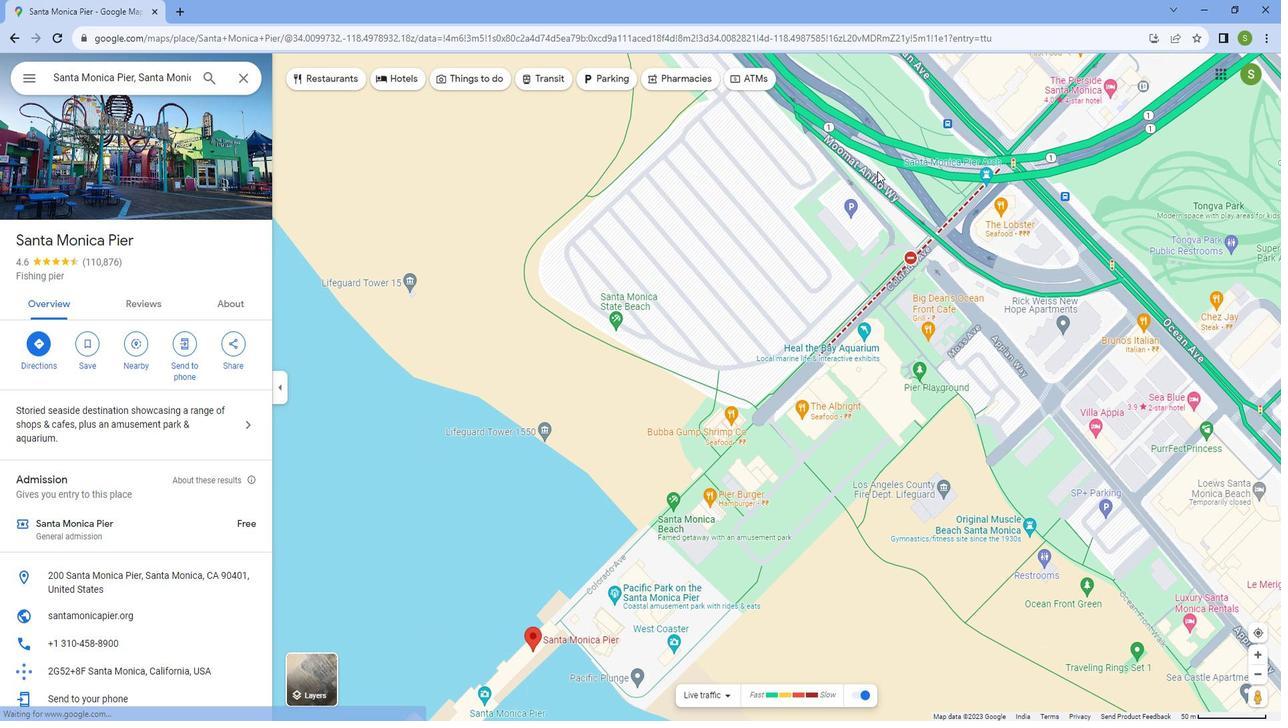 
Action: Mouse scrolled (916, 202) with delta (0, 0)
Screenshot: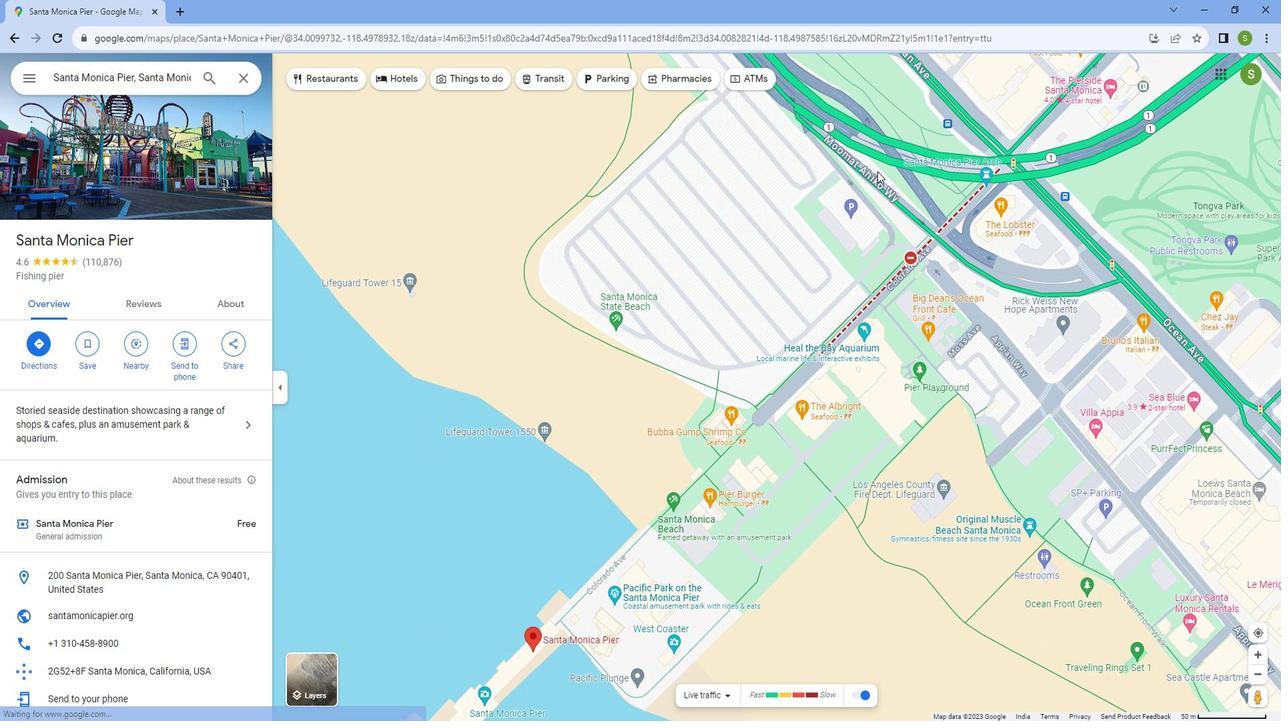
Action: Mouse moved to (1038, 117)
Screenshot: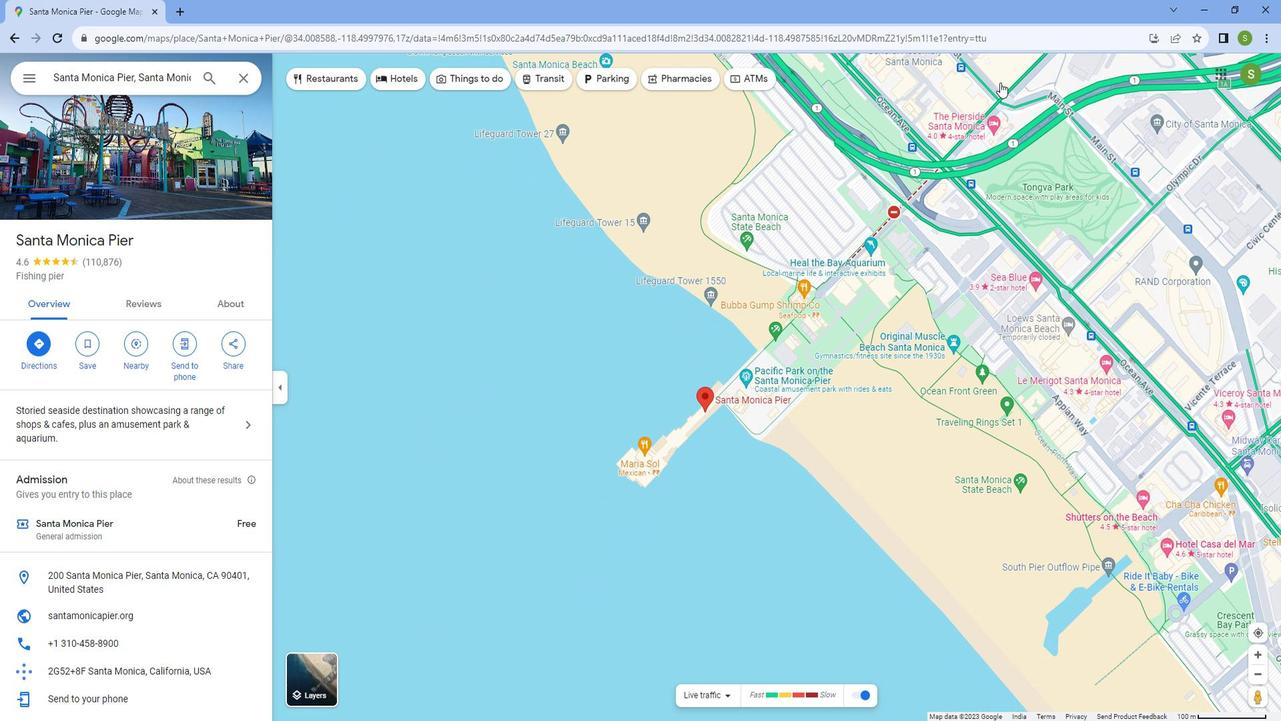 
Action: Mouse scrolled (1038, 118) with delta (0, 0)
Screenshot: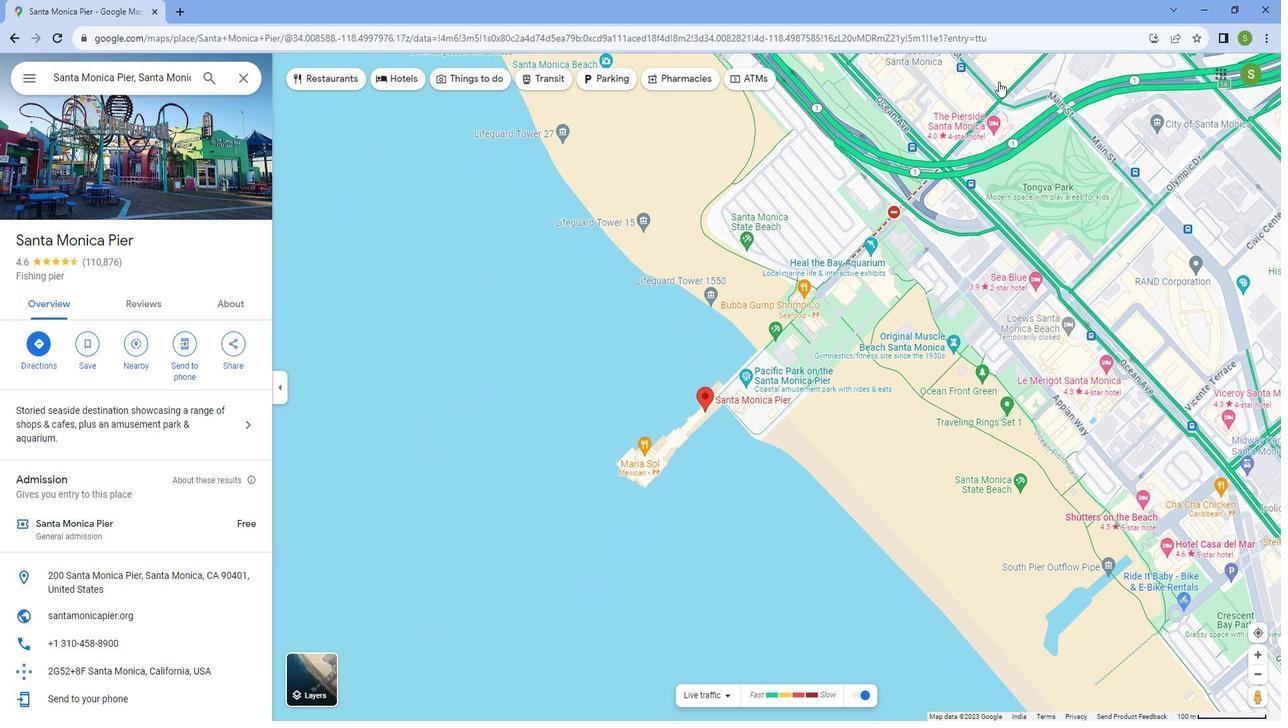 
Action: Mouse scrolled (1038, 118) with delta (0, 0)
Screenshot: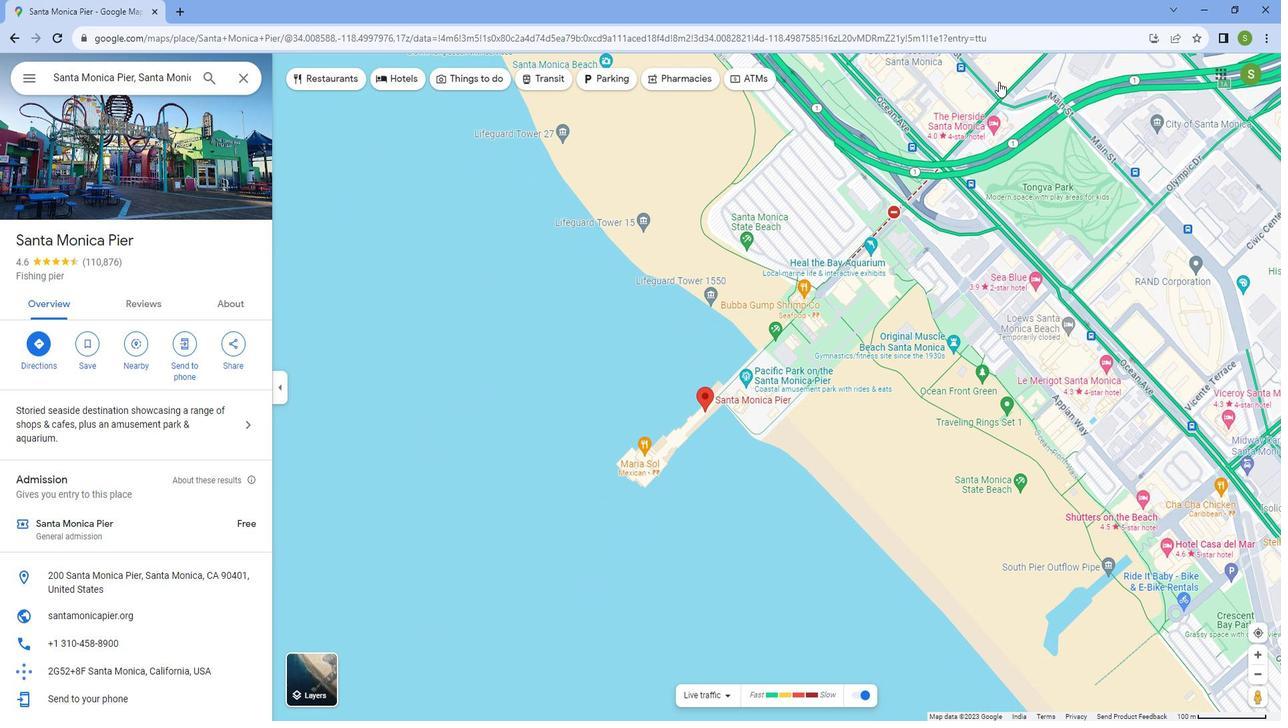 
Action: Mouse scrolled (1038, 118) with delta (0, 0)
Screenshot: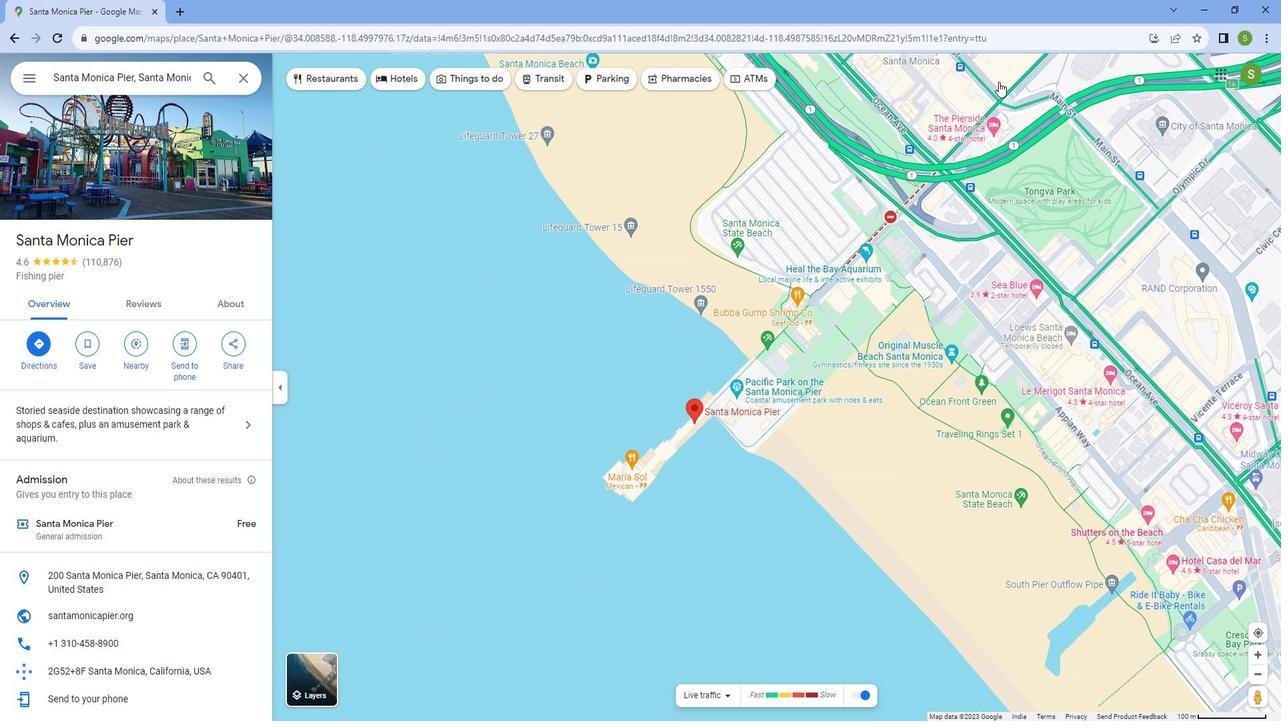 
Action: Mouse scrolled (1038, 118) with delta (0, 0)
Screenshot: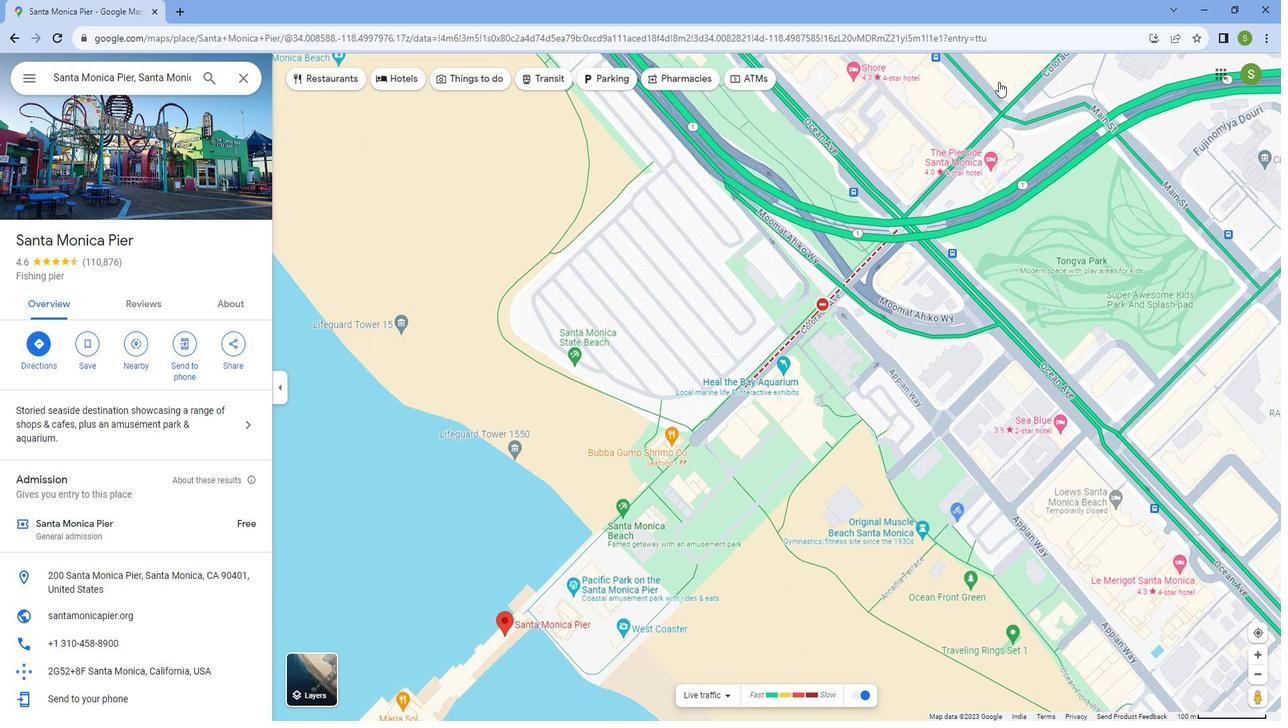 
Action: Mouse scrolled (1038, 118) with delta (0, 0)
Screenshot: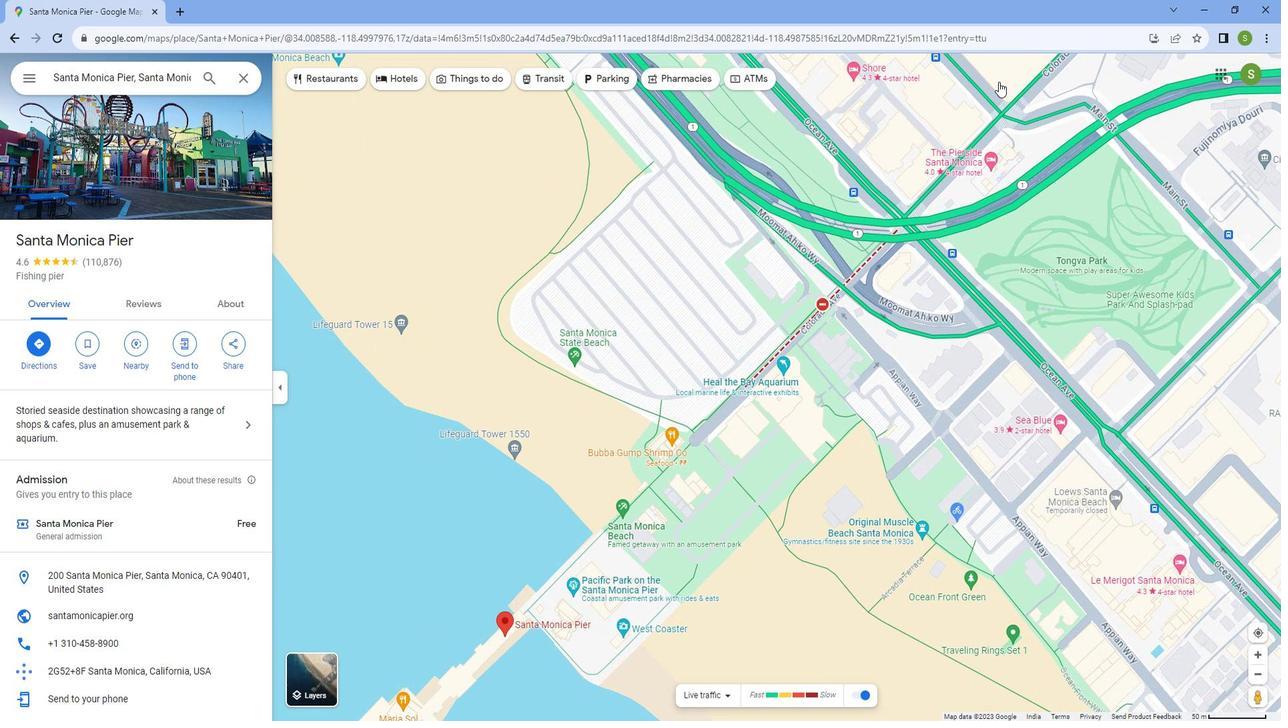 
Action: Mouse scrolled (1038, 118) with delta (0, 0)
Screenshot: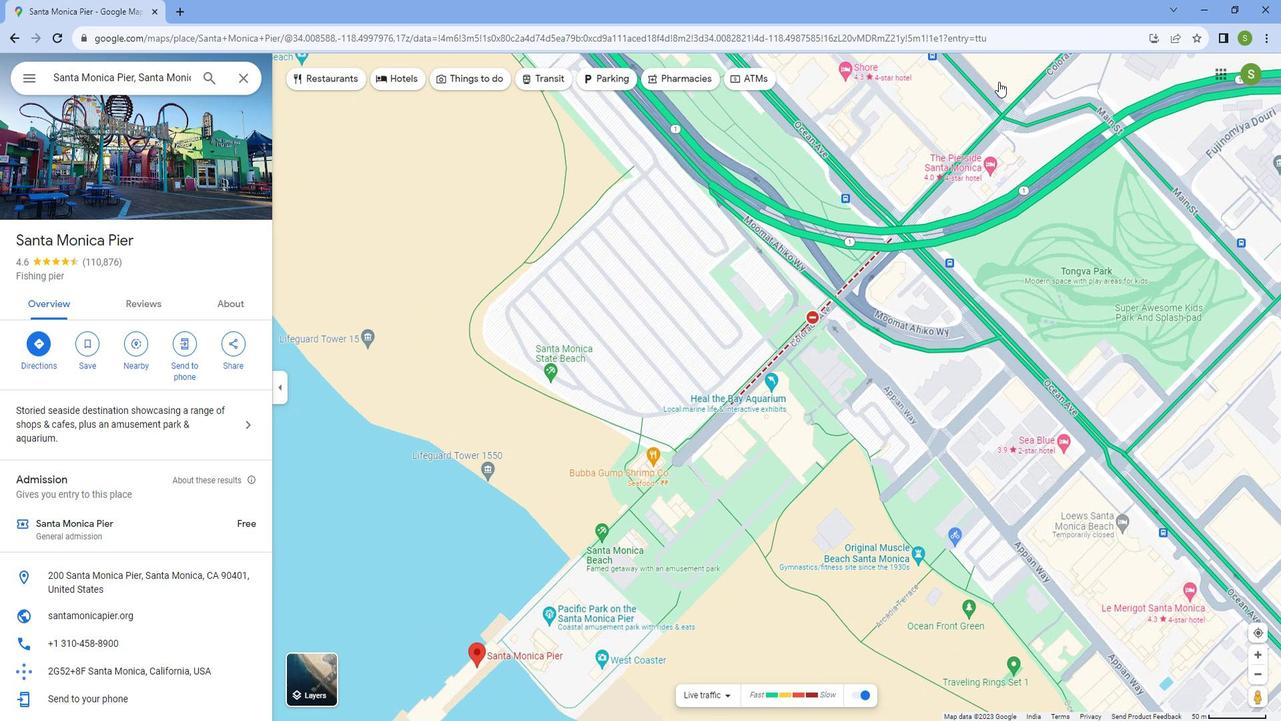 
Action: Mouse moved to (564, 454)
Screenshot: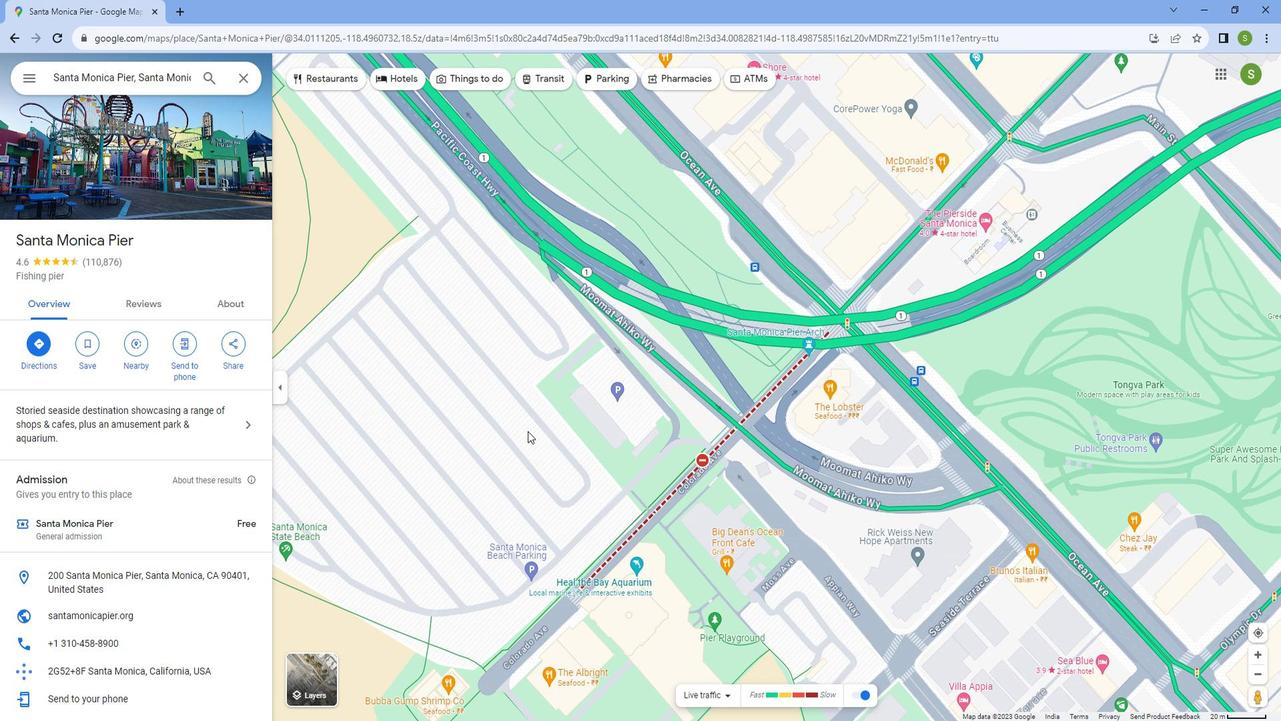 
Action: Mouse scrolled (564, 454) with delta (0, 0)
Screenshot: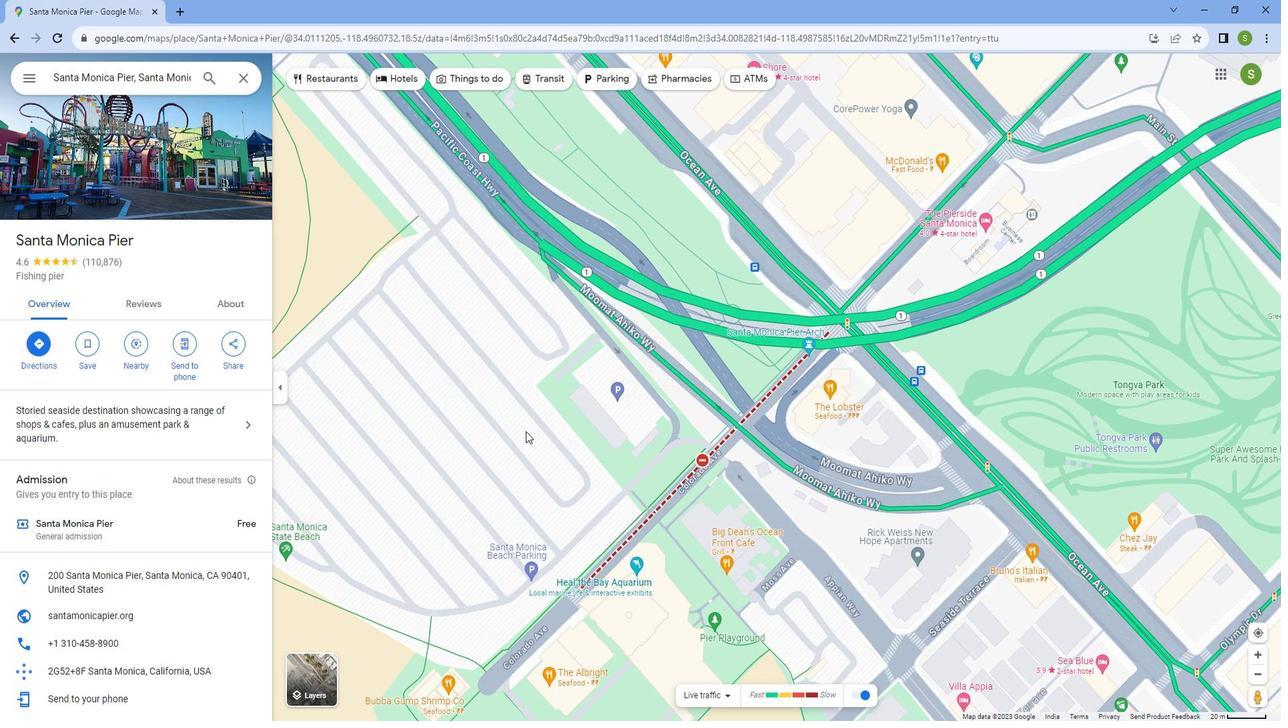 
Action: Mouse scrolled (564, 454) with delta (0, 0)
Screenshot: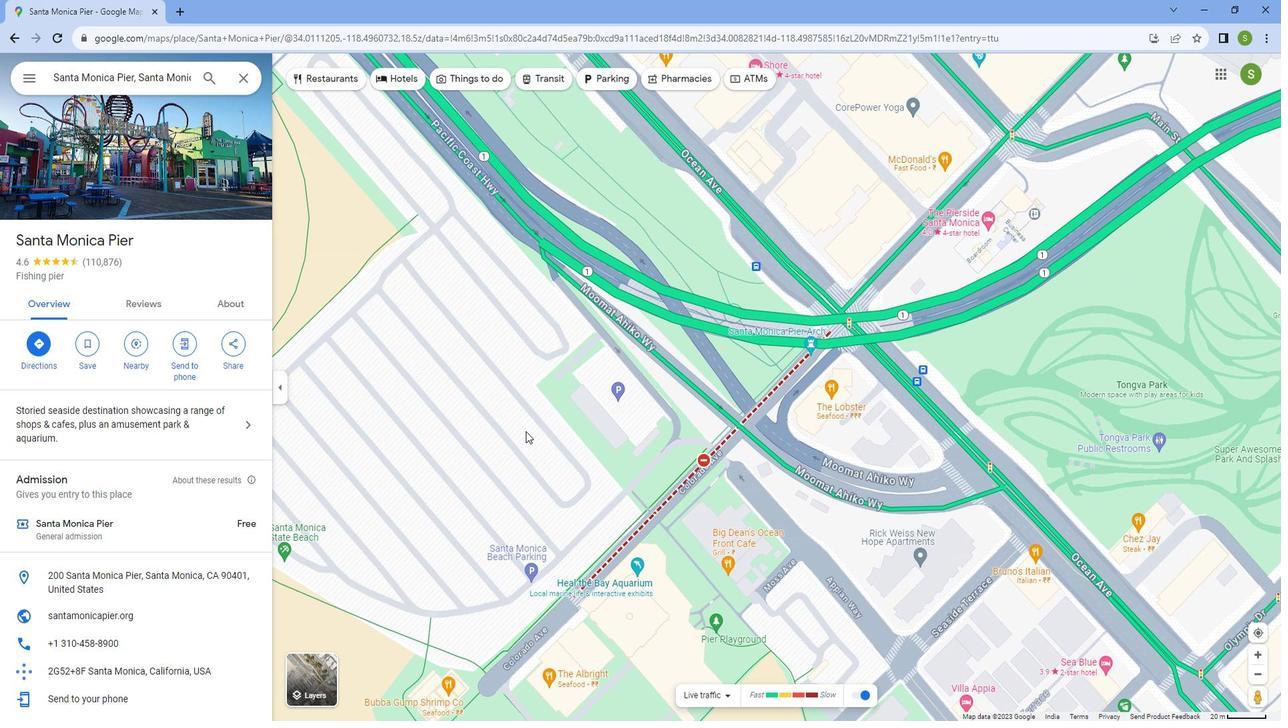 
Action: Mouse scrolled (564, 453) with delta (0, 0)
Screenshot: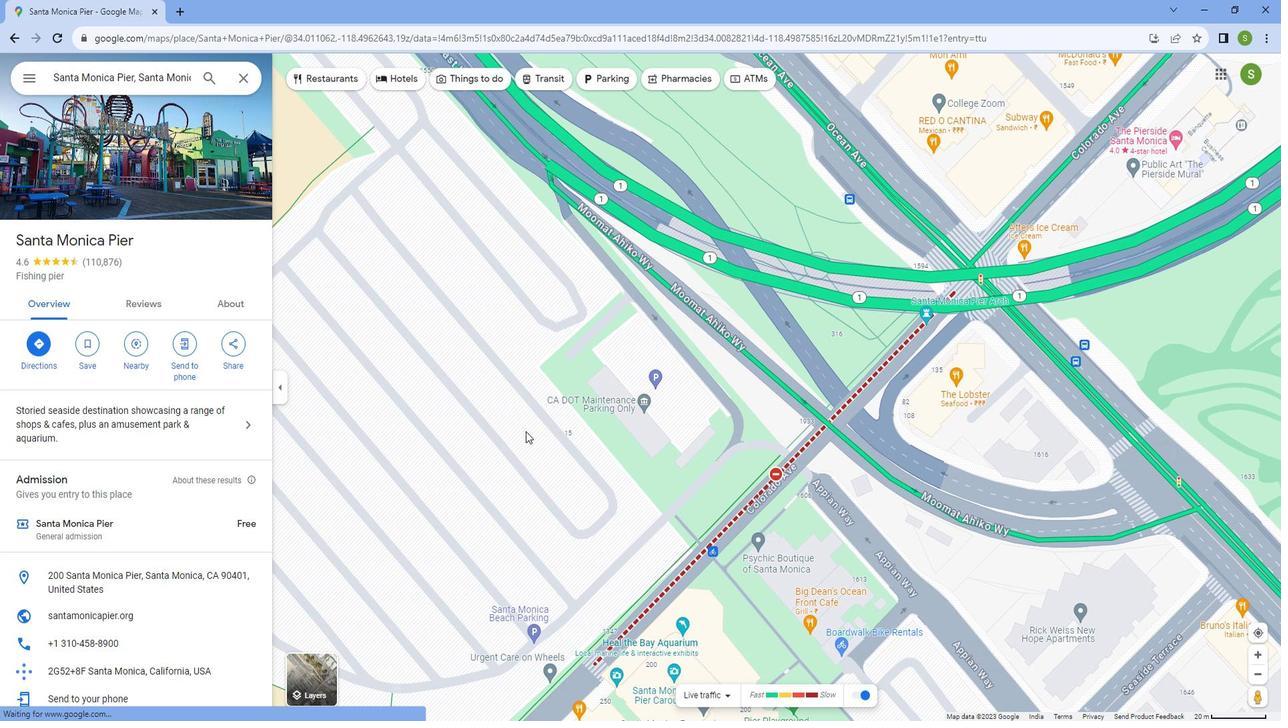 
Action: Mouse scrolled (564, 453) with delta (0, 0)
Screenshot: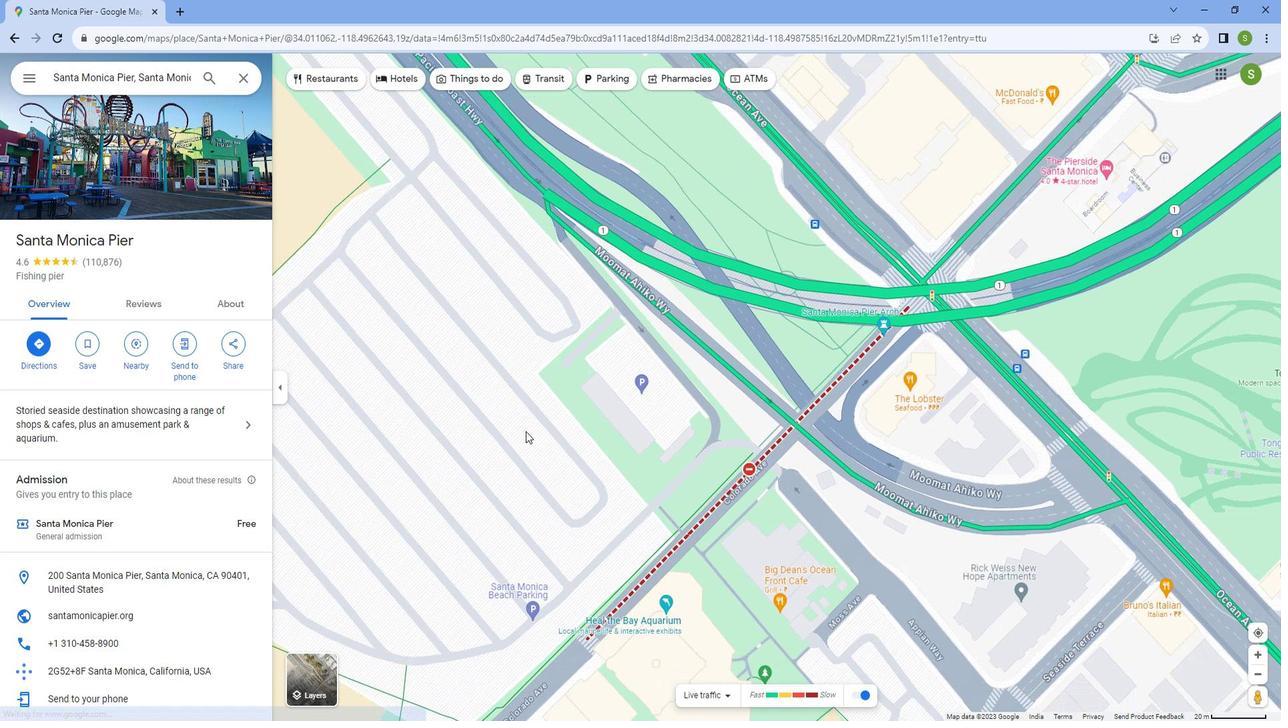 
Action: Mouse scrolled (564, 454) with delta (0, 0)
Screenshot: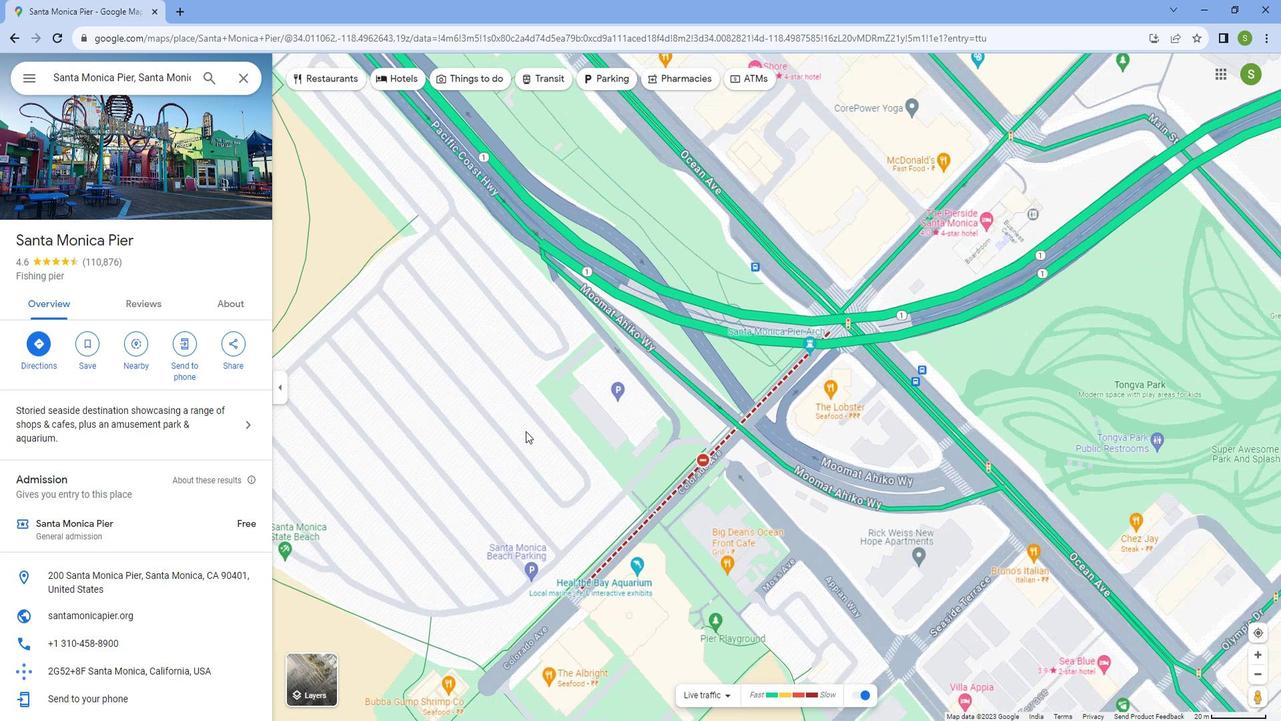 
Action: Mouse scrolled (564, 454) with delta (0, 0)
Screenshot: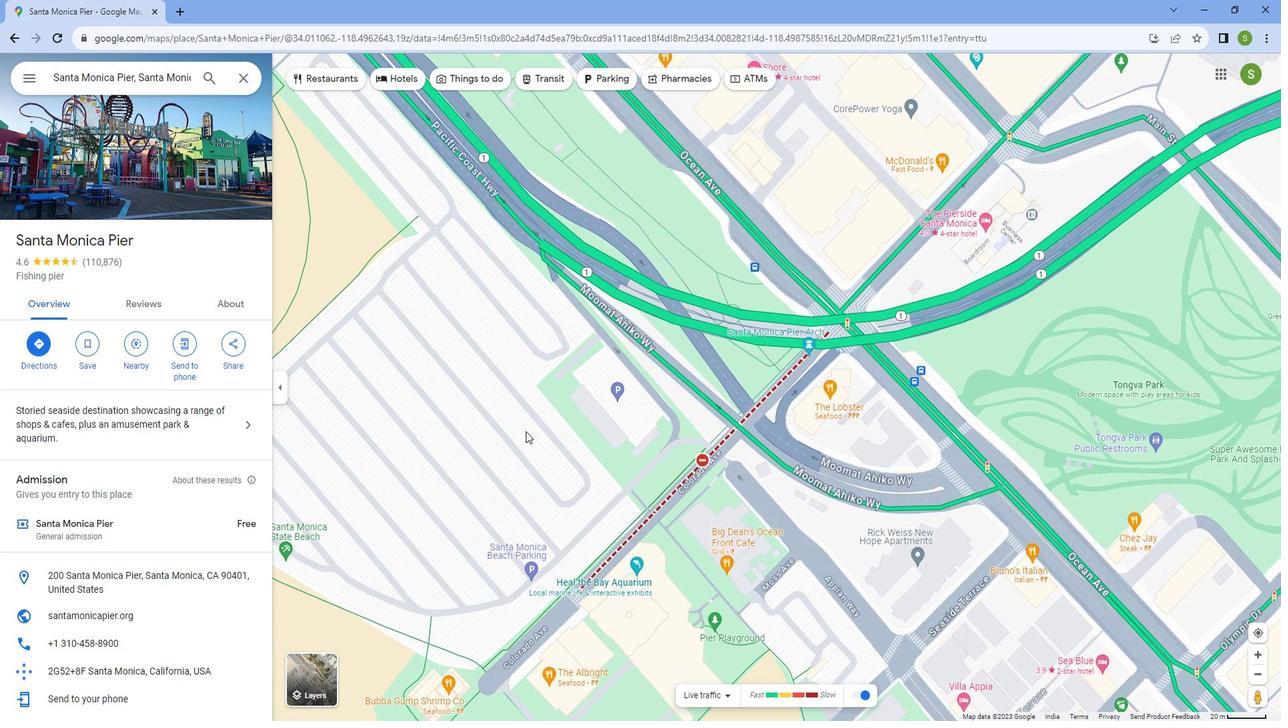 
Action: Mouse moved to (562, 486)
Screenshot: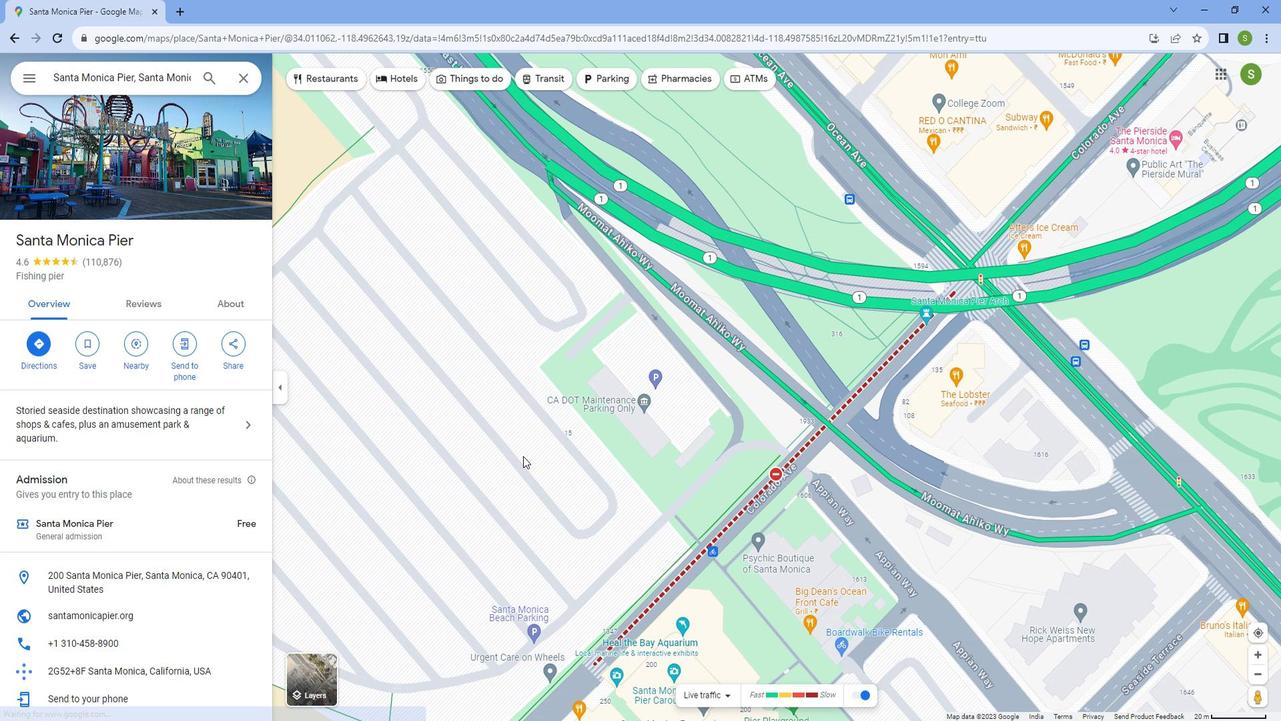 
Action: Mouse pressed left at (562, 486)
Screenshot: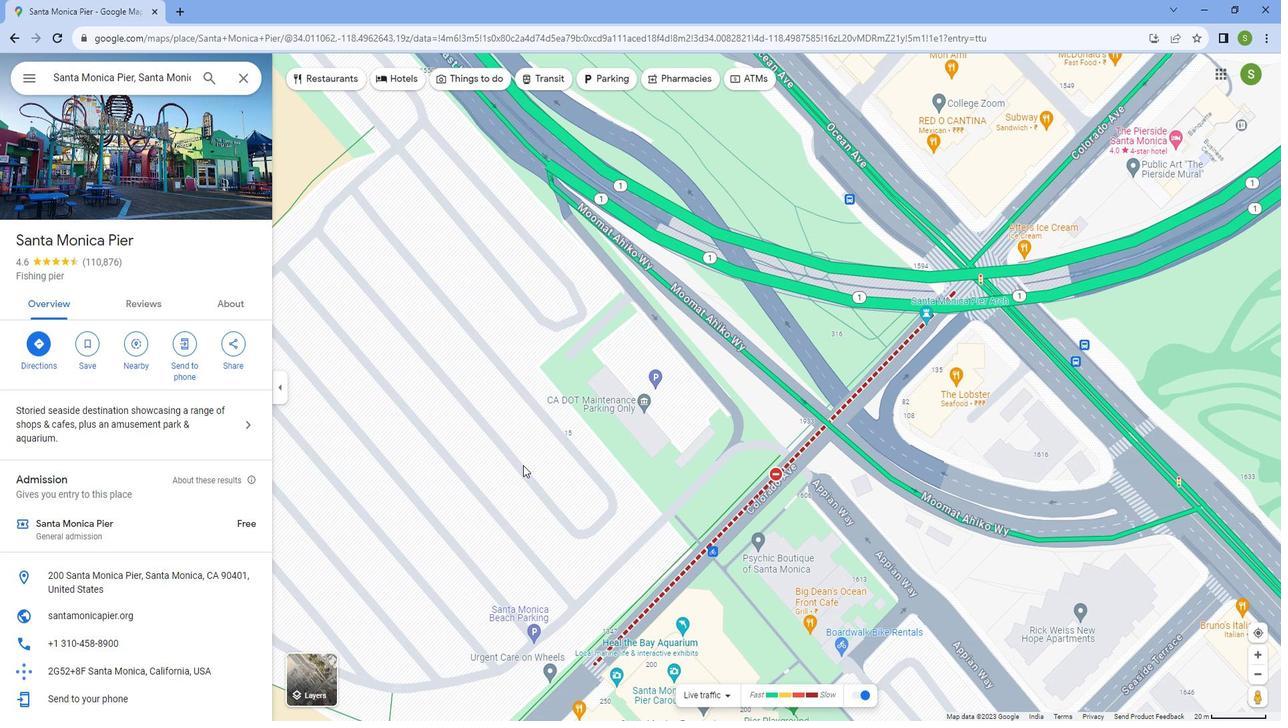 
Action: Mouse moved to (666, 536)
Screenshot: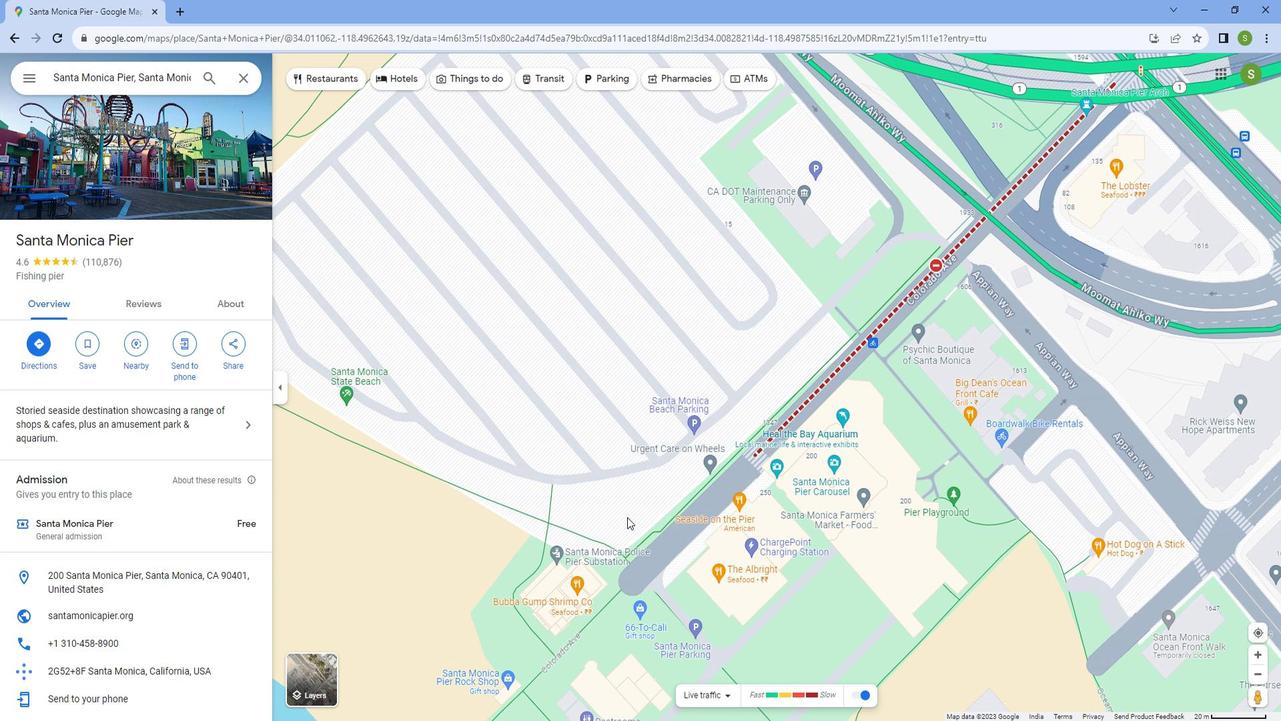 
Action: Mouse pressed left at (666, 536)
Screenshot: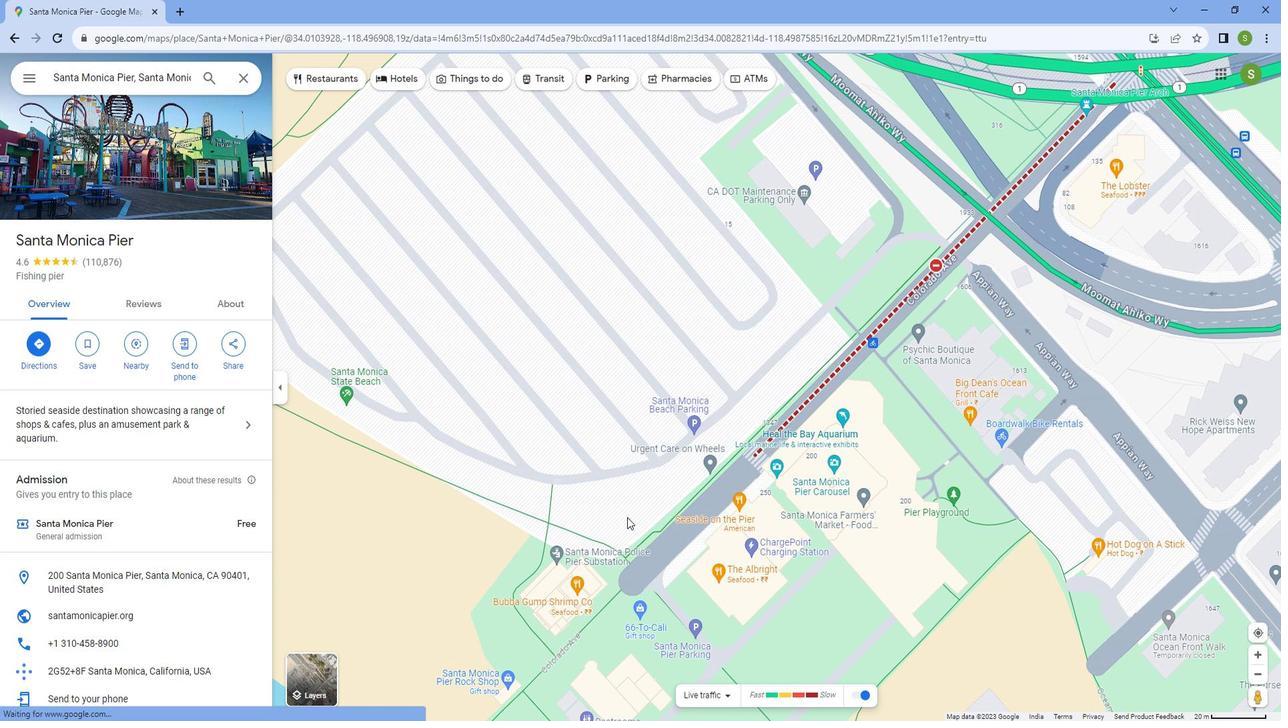 
Action: Mouse moved to (588, 443)
Screenshot: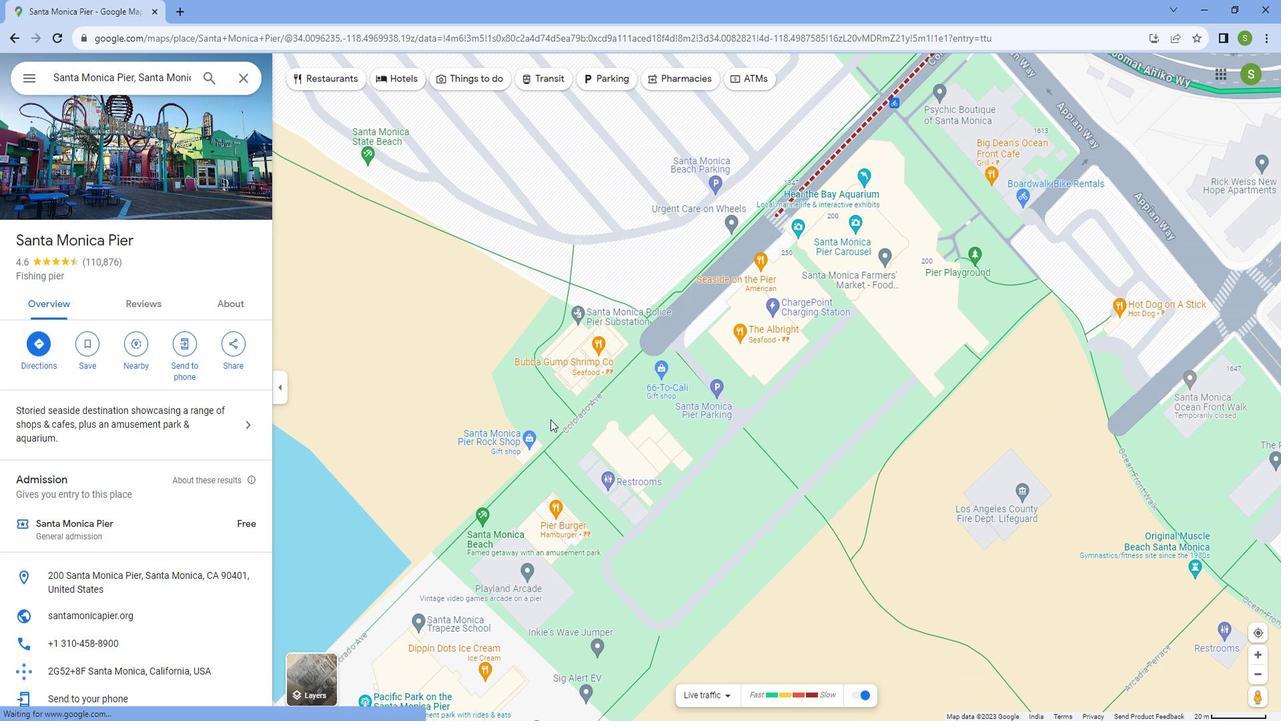 
Action: Mouse pressed left at (588, 443)
Screenshot: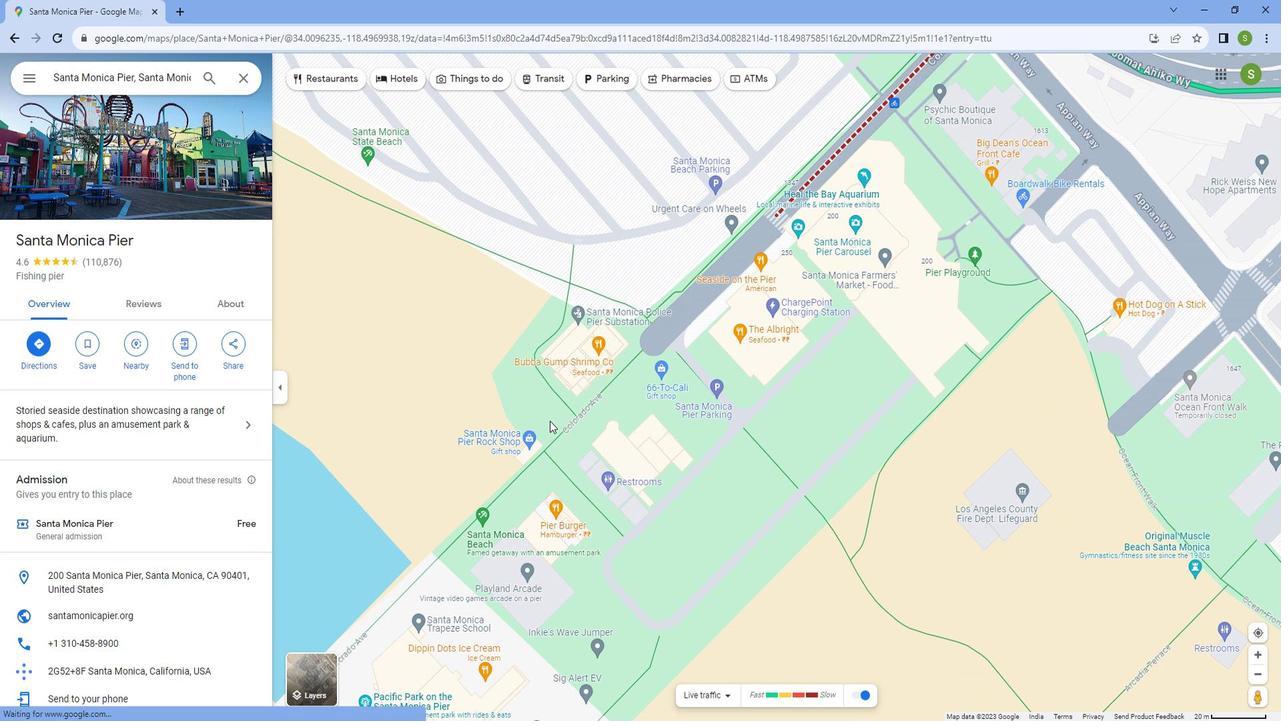 
Action: Mouse moved to (775, 517)
Screenshot: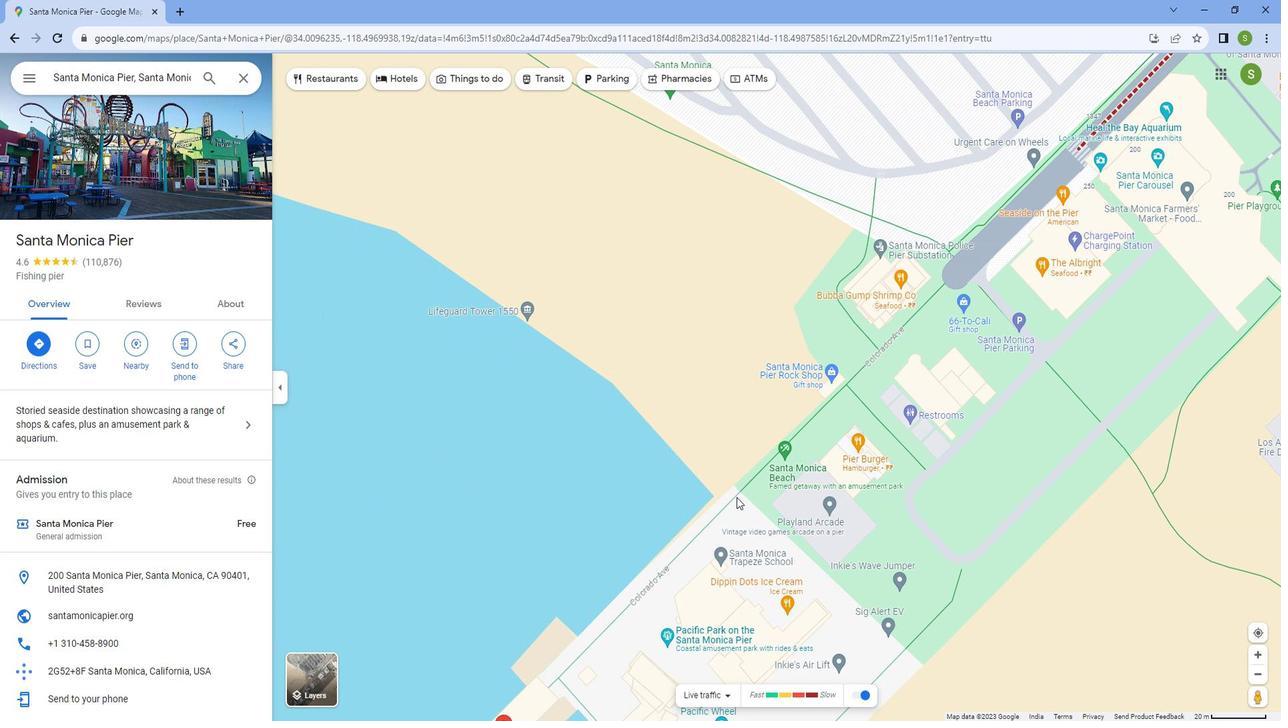 
Action: Mouse pressed left at (775, 517)
Screenshot: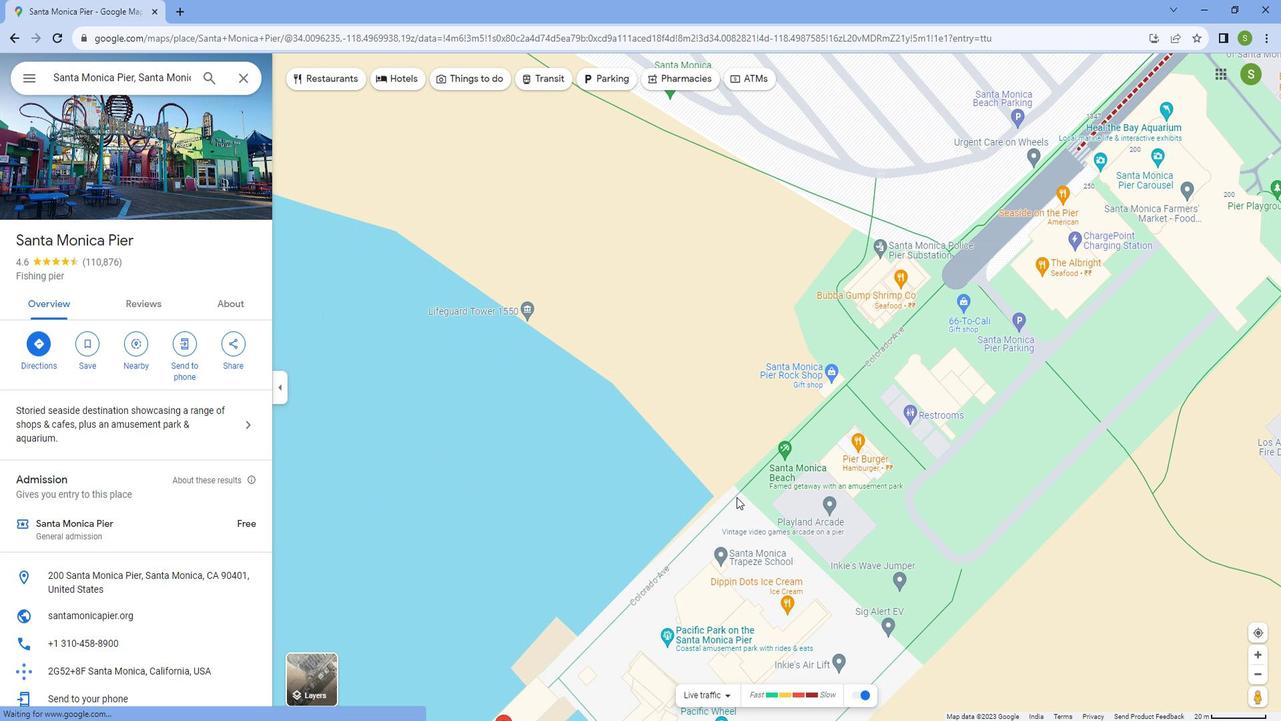 
Action: Mouse moved to (707, 512)
Screenshot: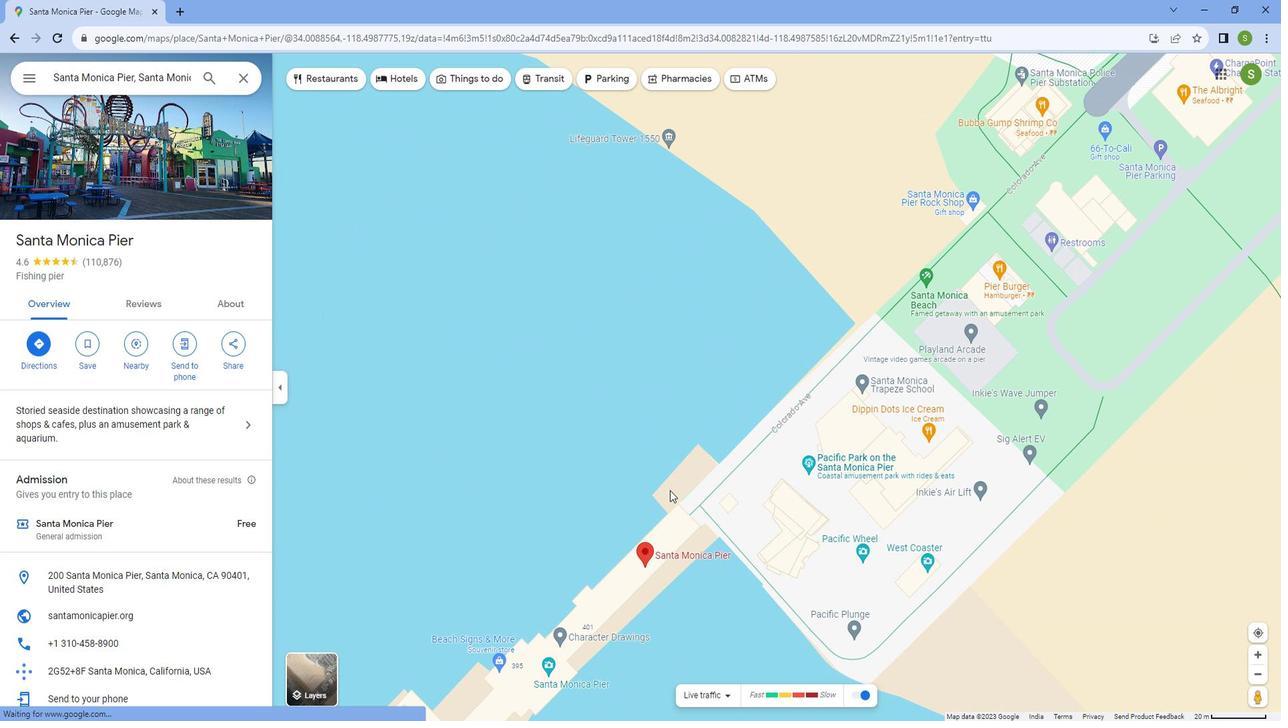 
Action: Mouse pressed left at (707, 512)
Screenshot: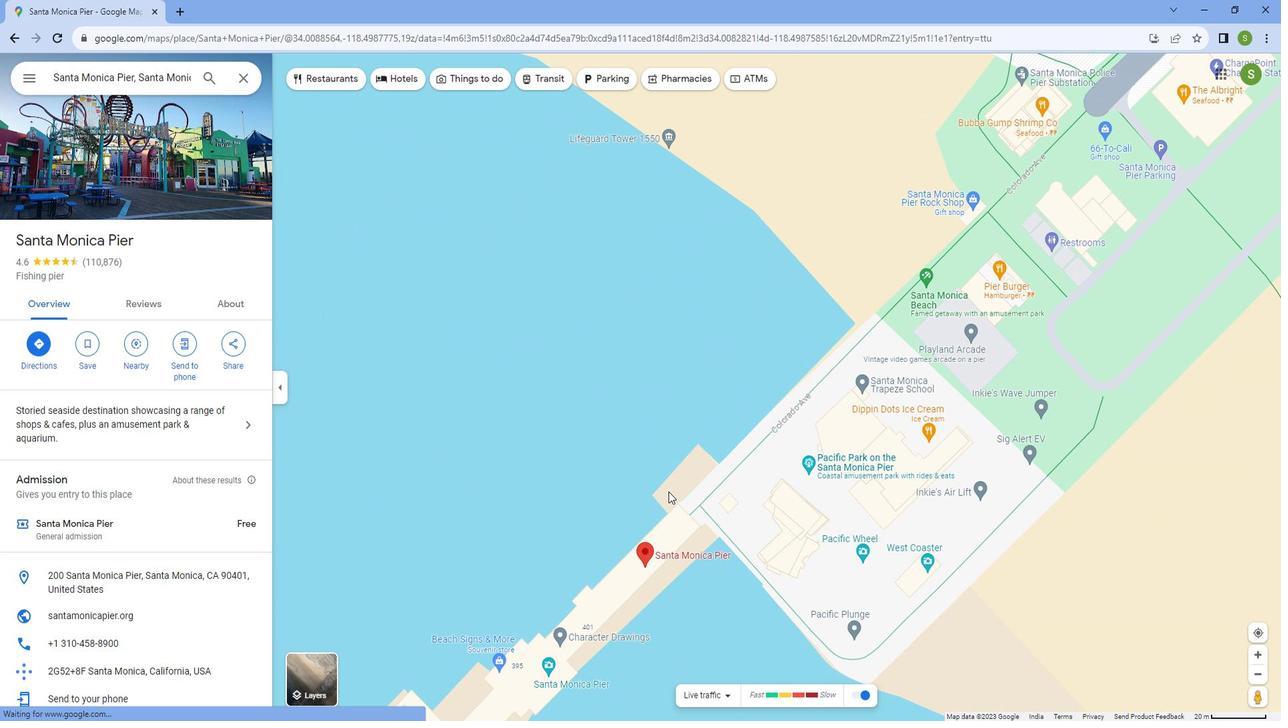 
Action: Mouse moved to (757, 382)
Screenshot: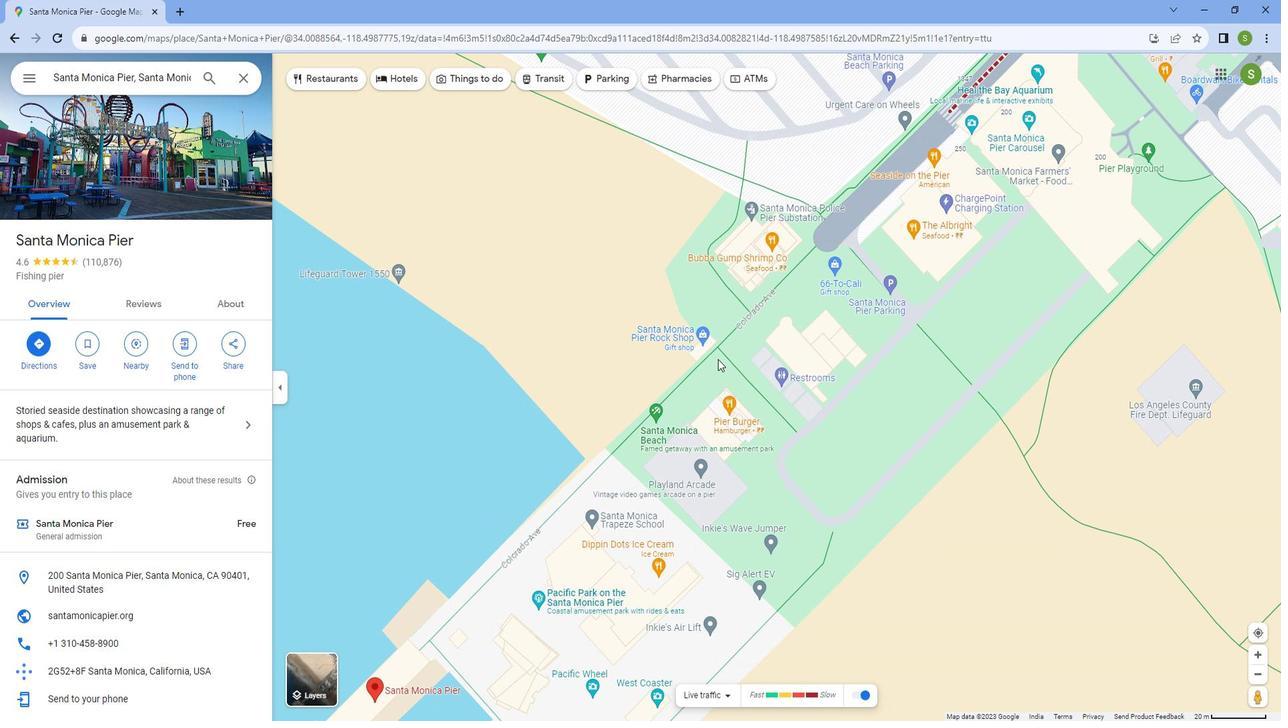 
Action: Mouse pressed left at (757, 382)
Screenshot: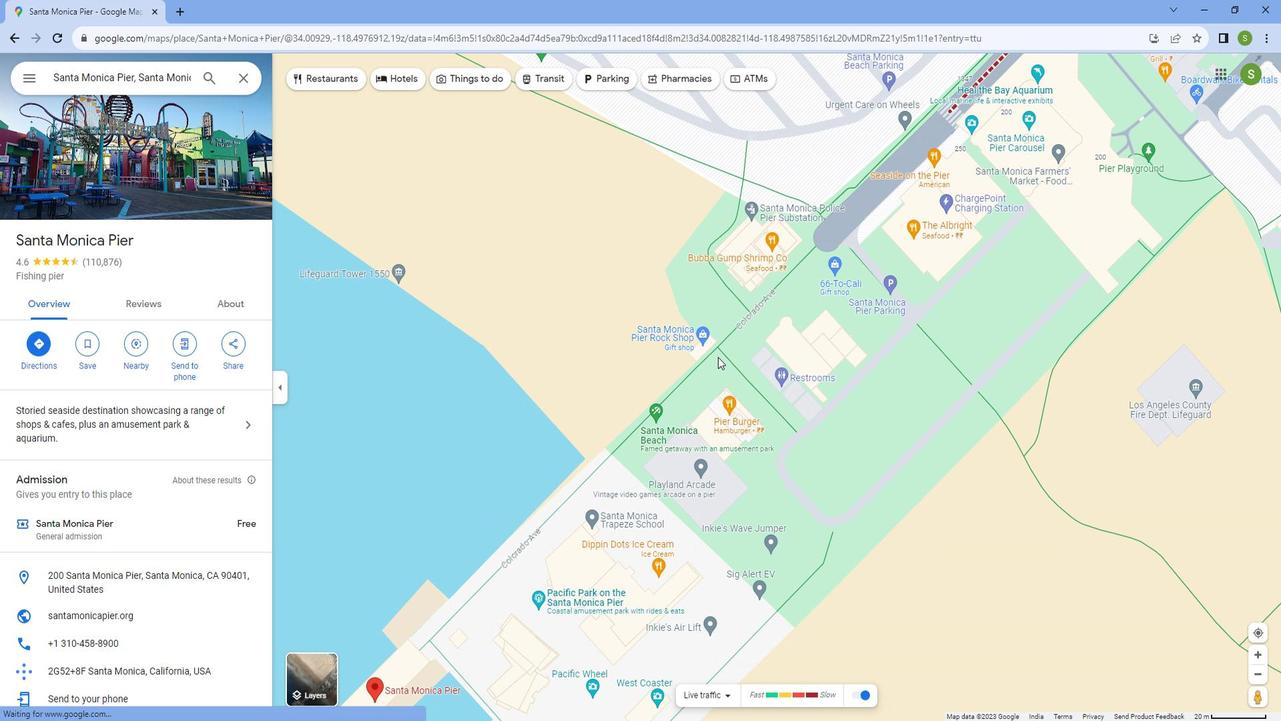 
Action: Mouse moved to (533, 404)
Screenshot: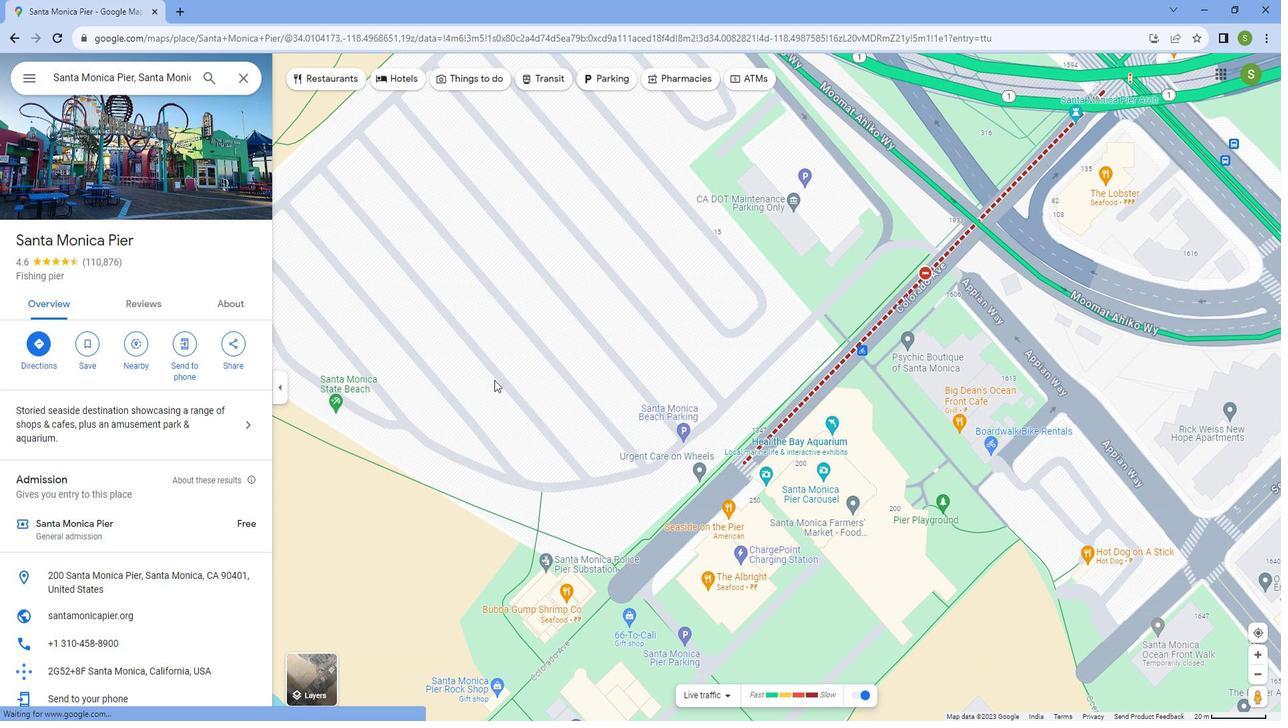 
Action: Mouse pressed left at (533, 404)
Screenshot: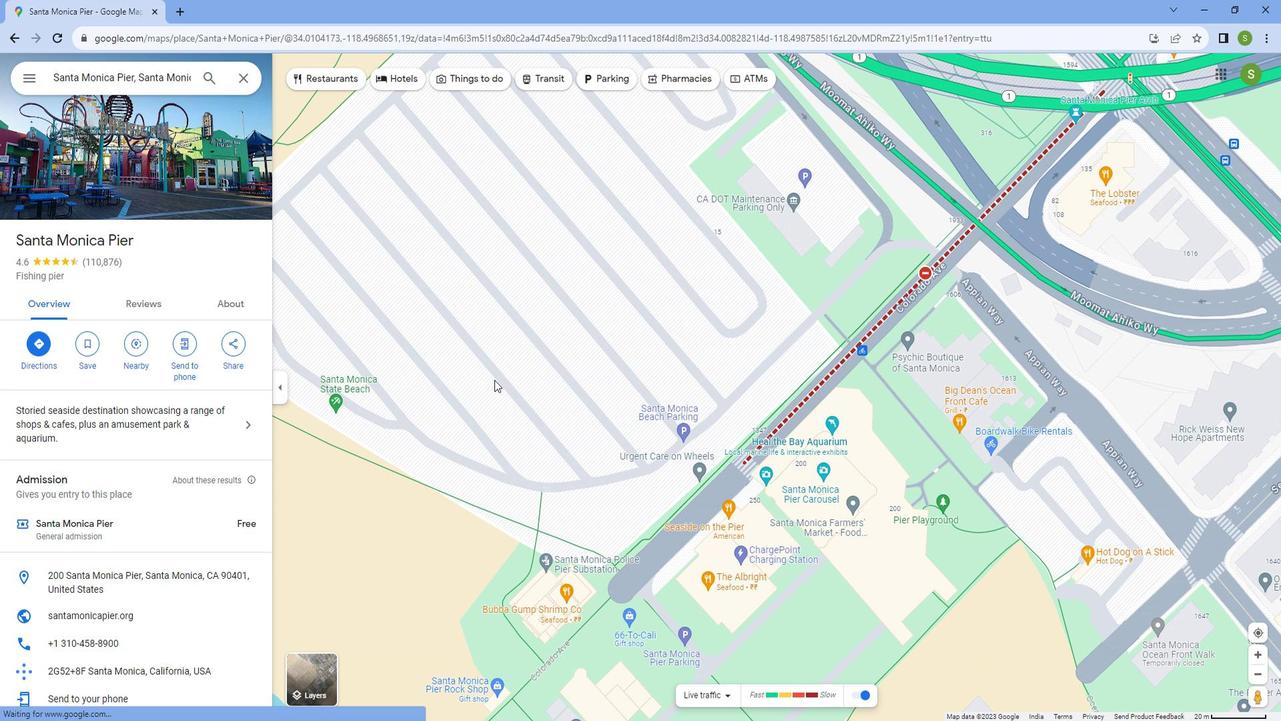 
Action: Mouse moved to (427, 567)
Screenshot: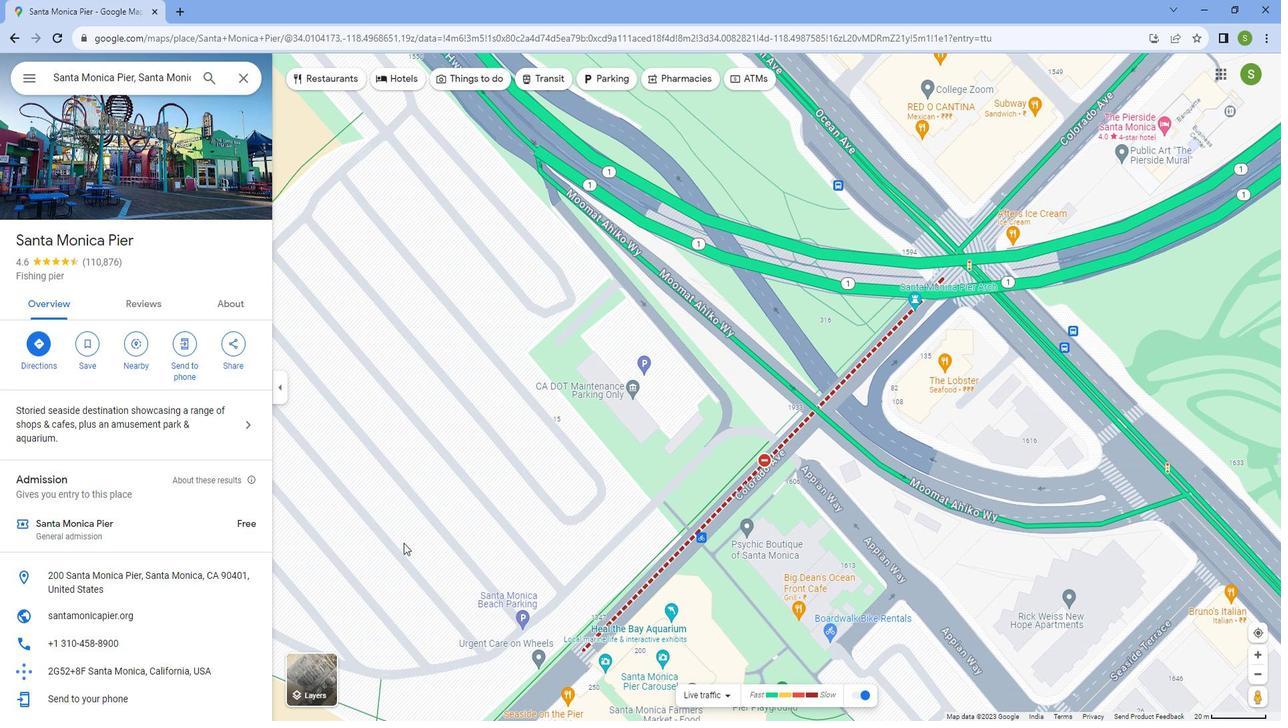 
Action: Mouse pressed left at (427, 567)
Screenshot: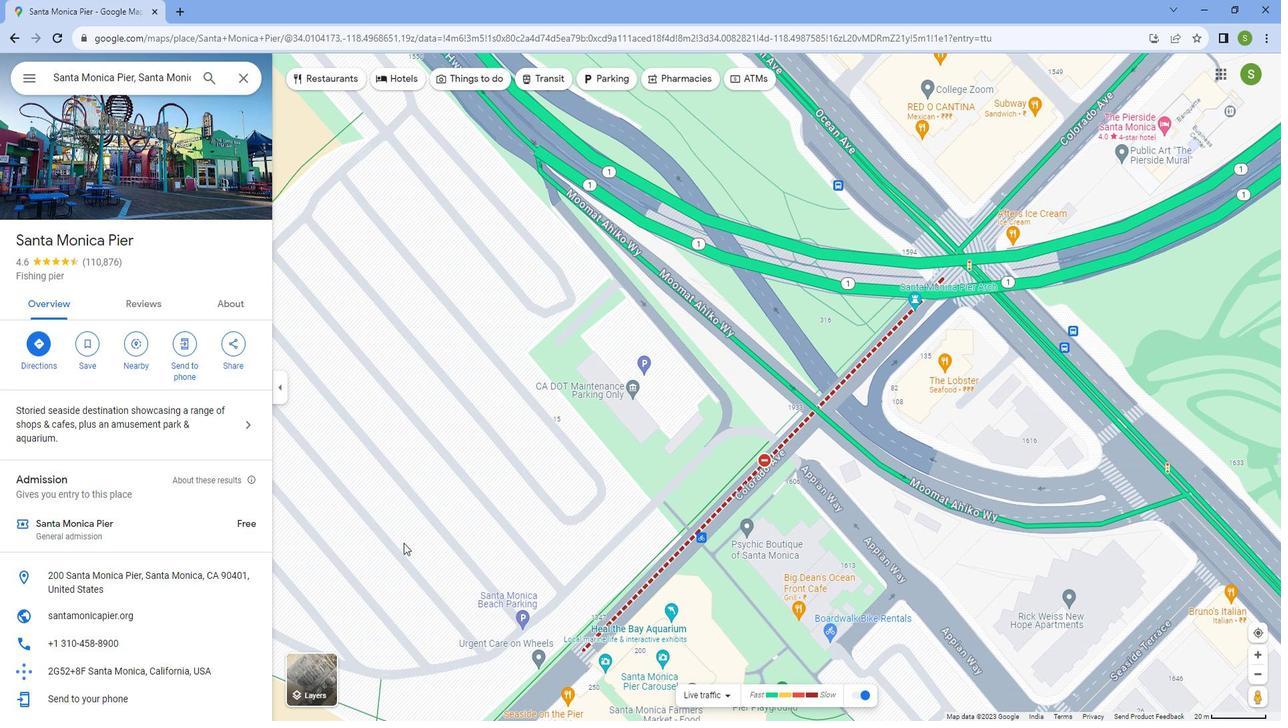 
Action: Mouse moved to (491, 632)
Screenshot: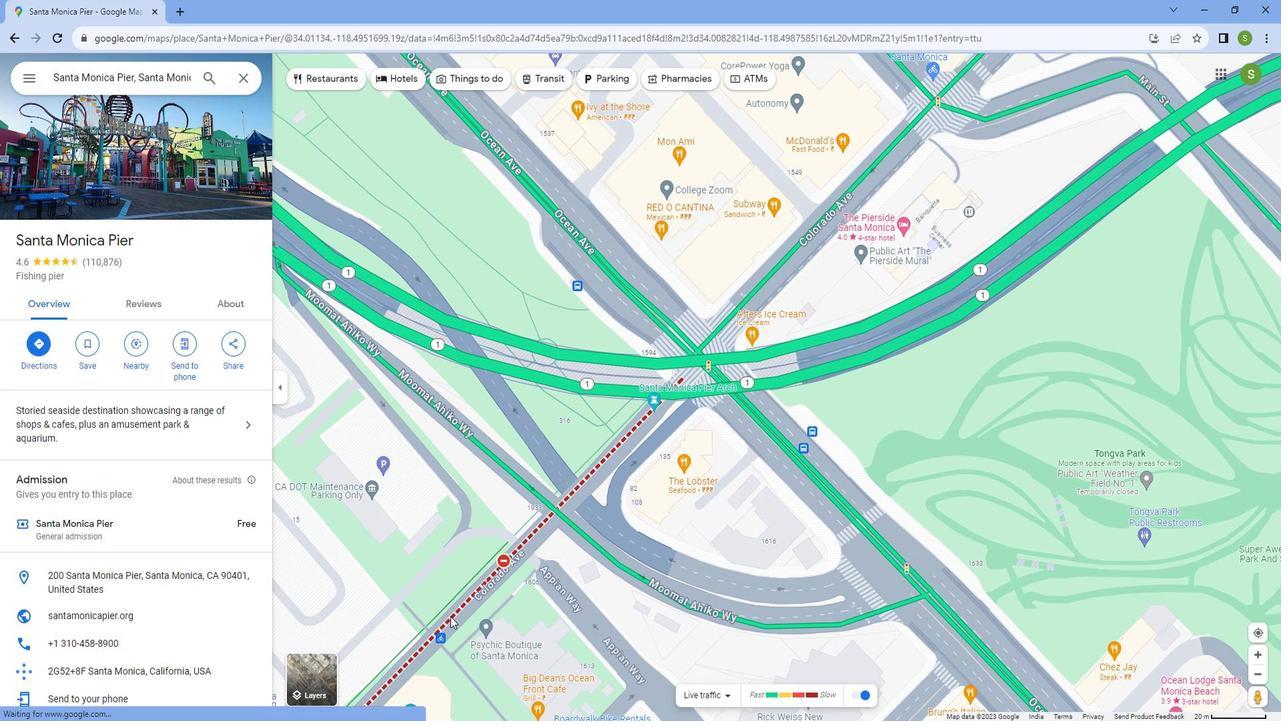 
